 Task: Create in the project ArchTech in Backlog an issue 'Upgrade the deployment and rollback mechanisms of a web application to improve deployment efficiency and system stability', assign it to team member softage.2@softage.net and change the status to IN PROGRESS. Create in the project ArchTech in Backlog an issue 'Create a new online platform for online video editing courses with advanced video editing tools and project collaboration features', assign it to team member softage.3@softage.net and change the status to IN PROGRESS
Action: Mouse moved to (261, 79)
Screenshot: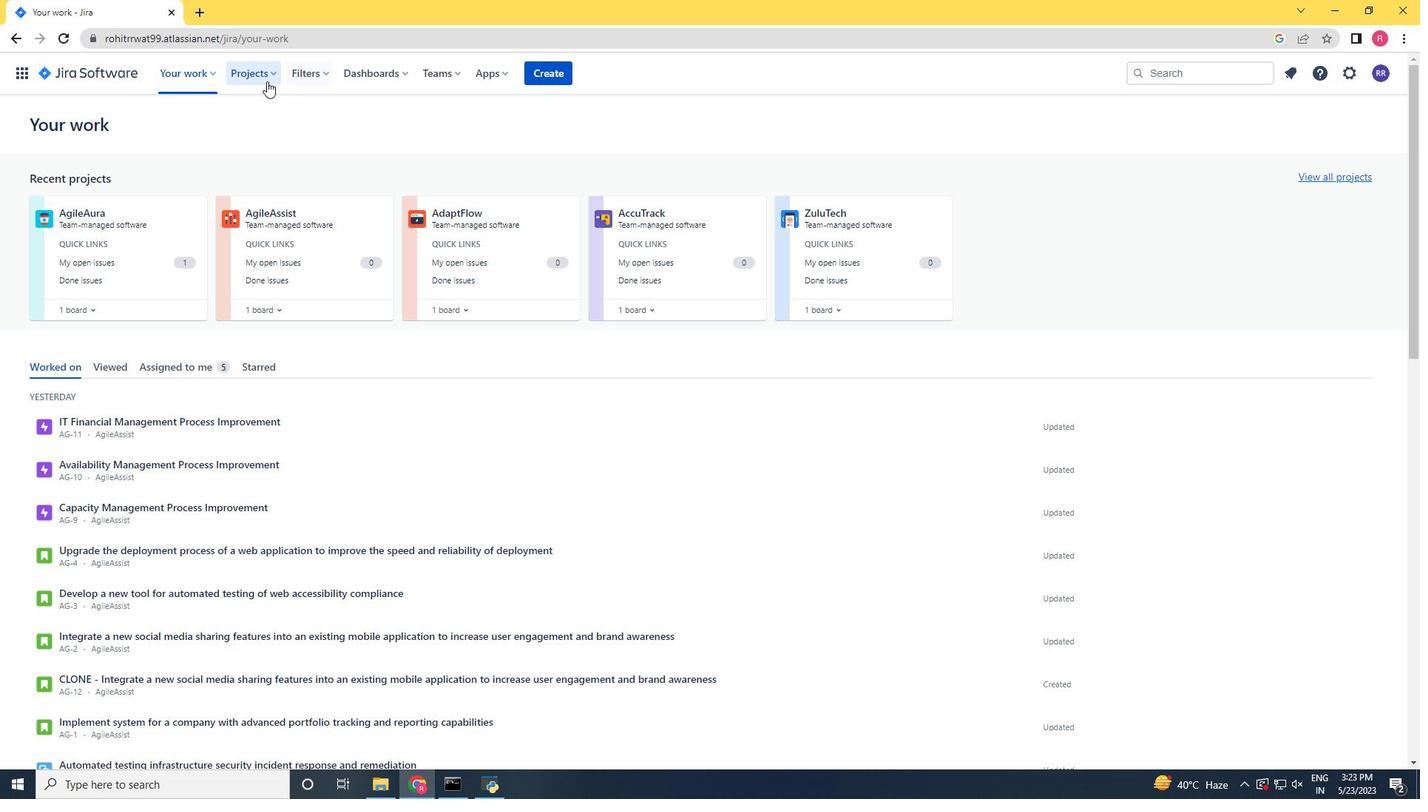 
Action: Mouse pressed left at (261, 79)
Screenshot: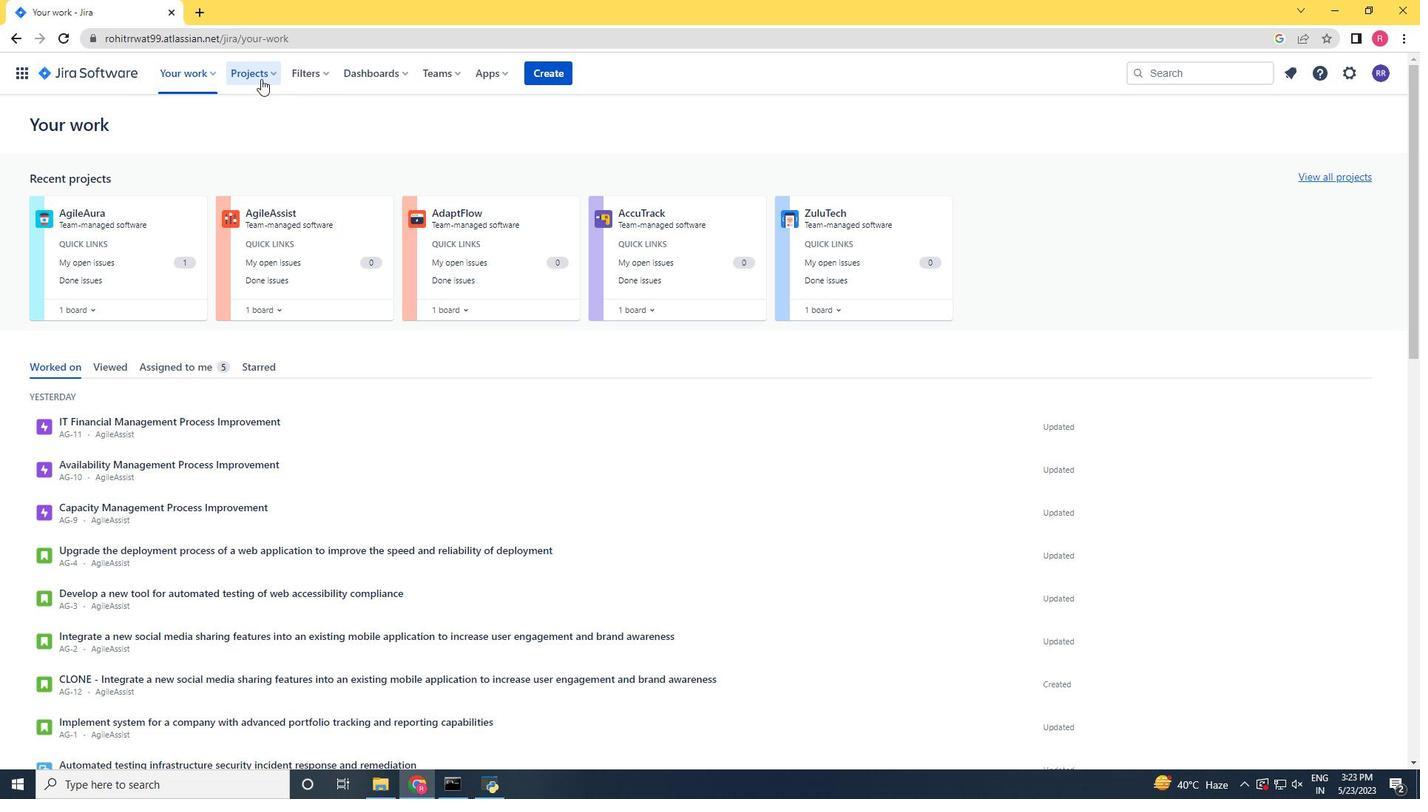 
Action: Mouse moved to (272, 158)
Screenshot: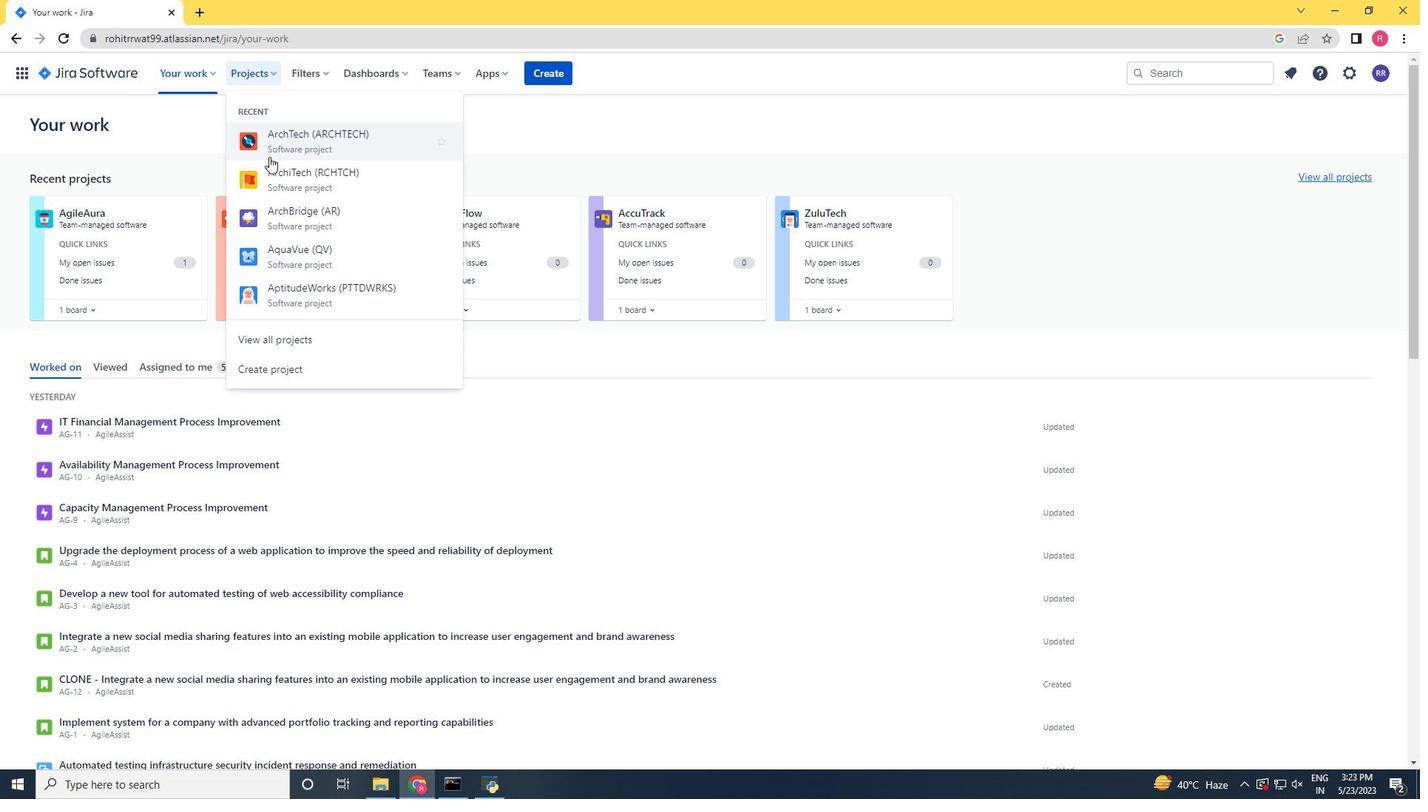 
Action: Mouse pressed left at (272, 158)
Screenshot: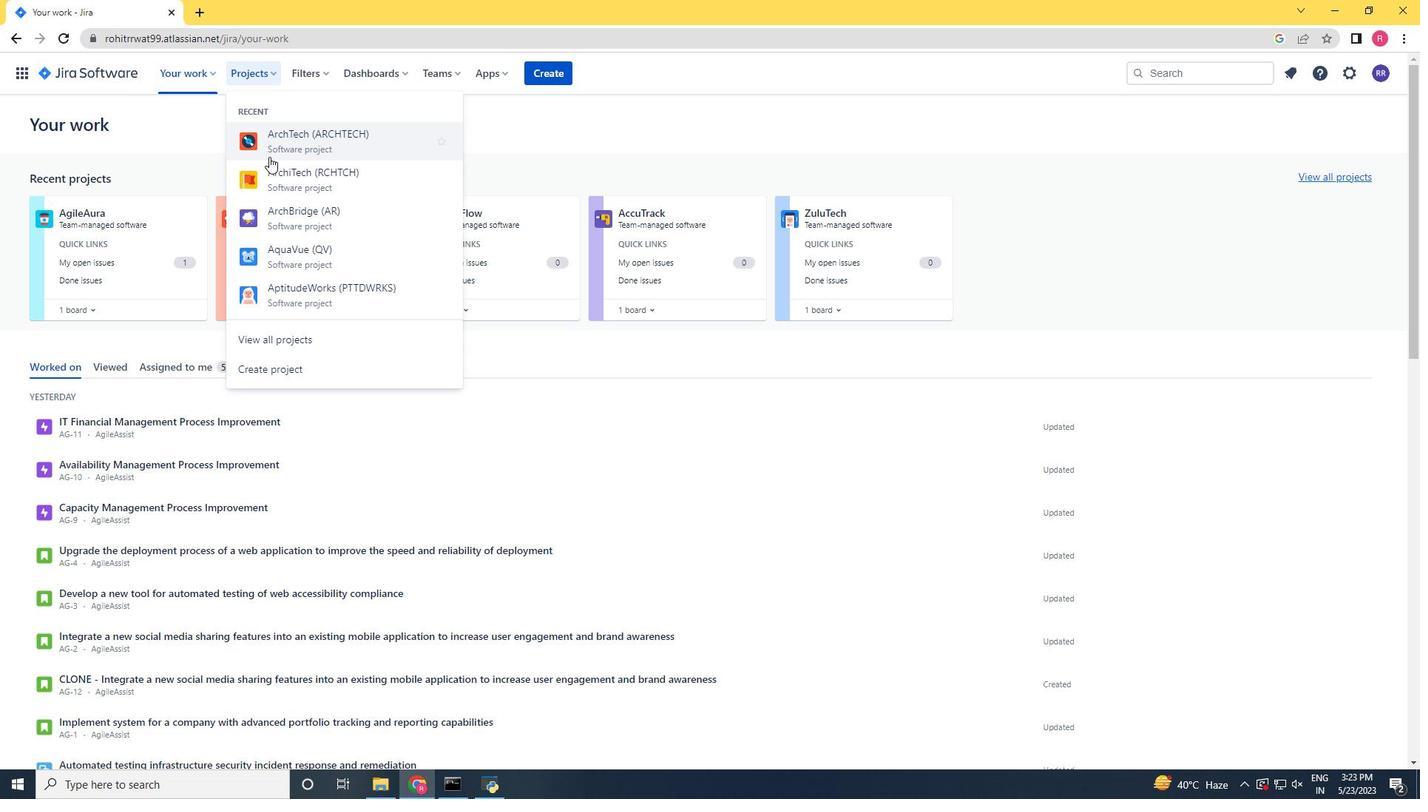 
Action: Mouse moved to (86, 227)
Screenshot: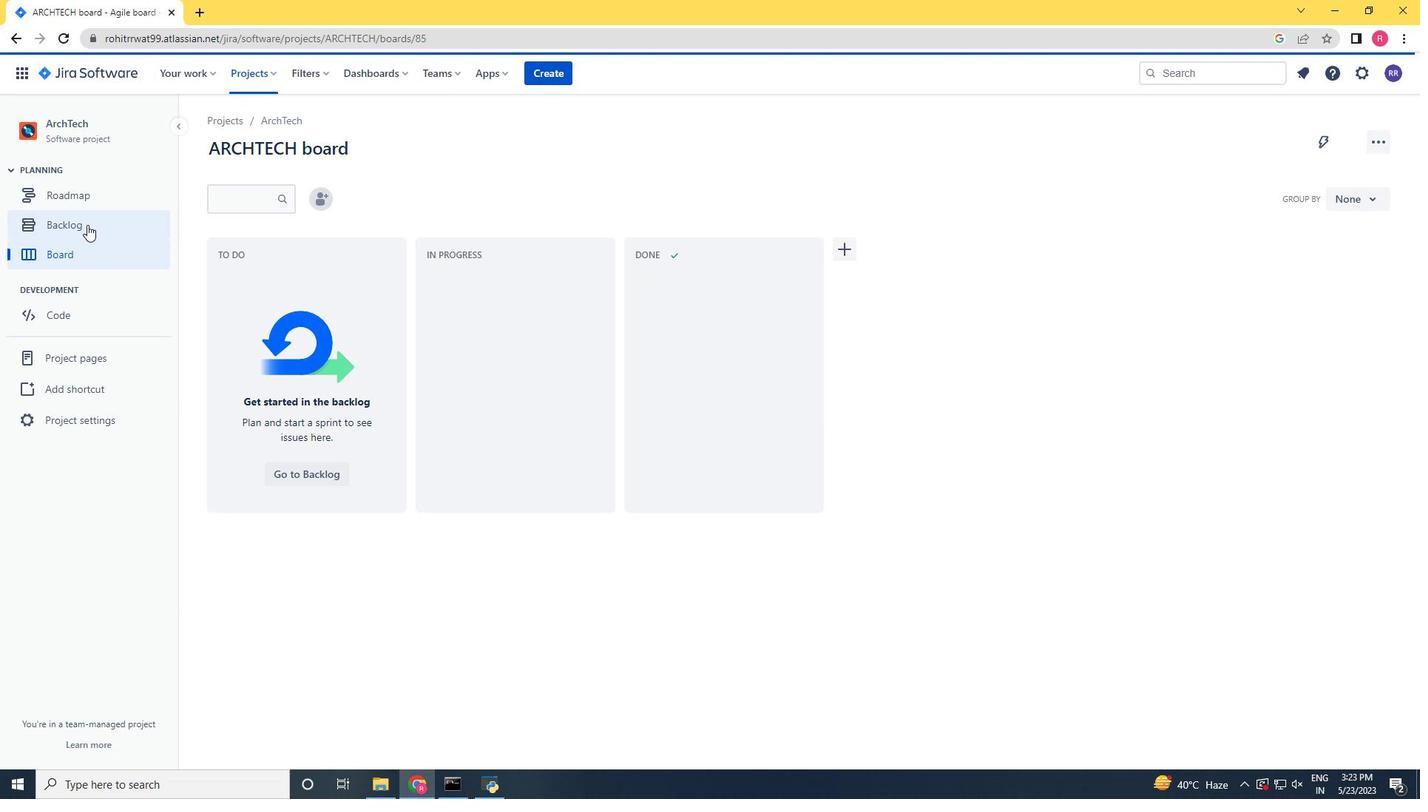 
Action: Mouse pressed left at (86, 227)
Screenshot: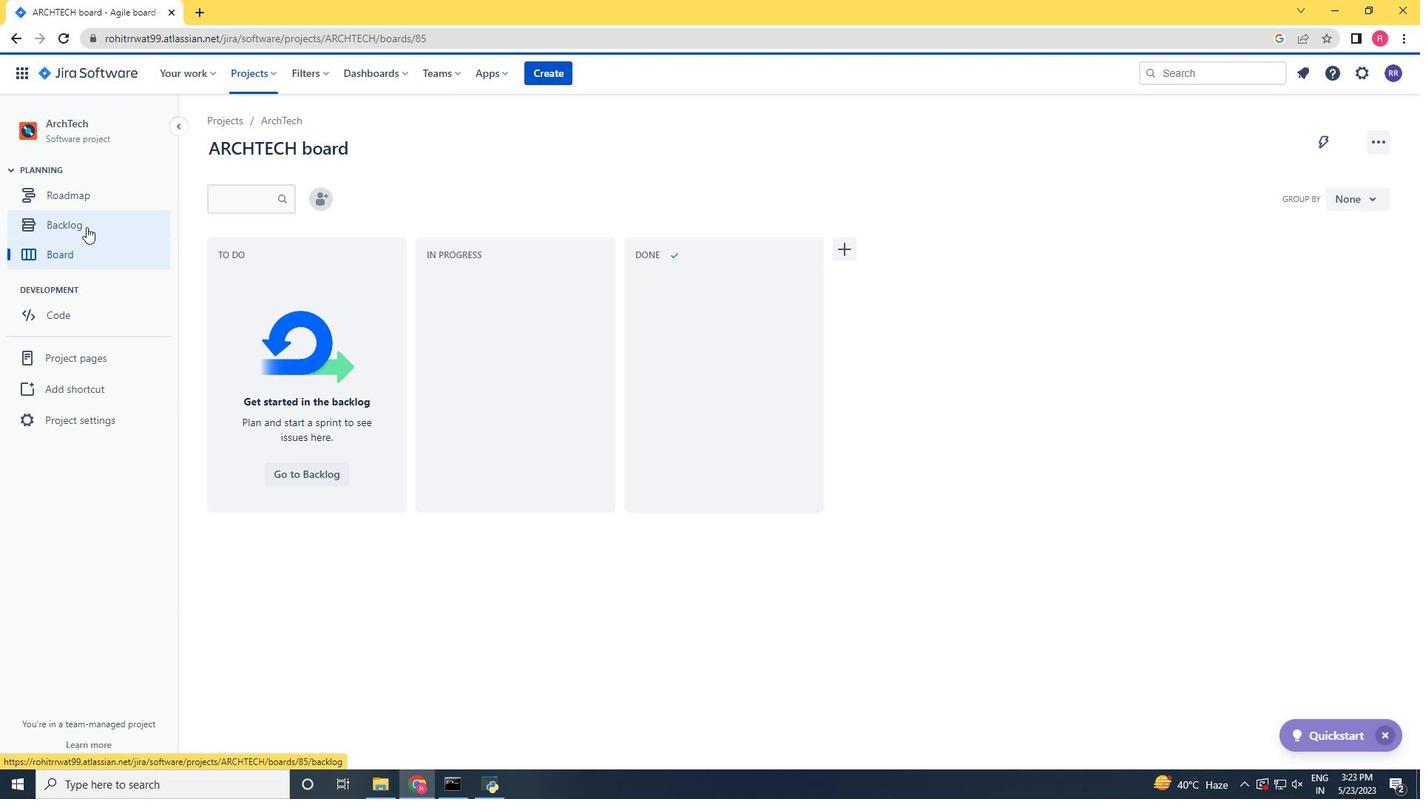 
Action: Mouse moved to (281, 576)
Screenshot: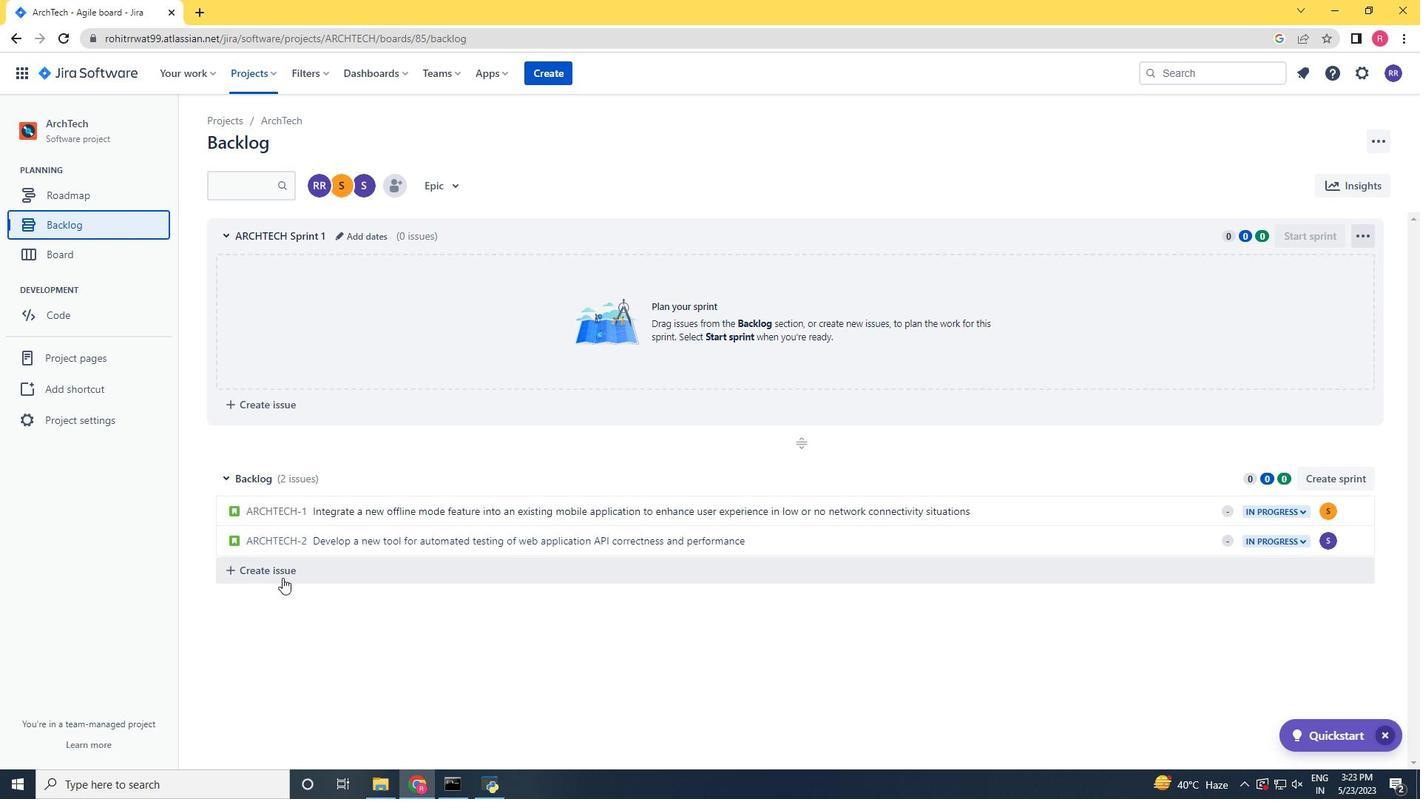 
Action: Mouse pressed left at (281, 576)
Screenshot: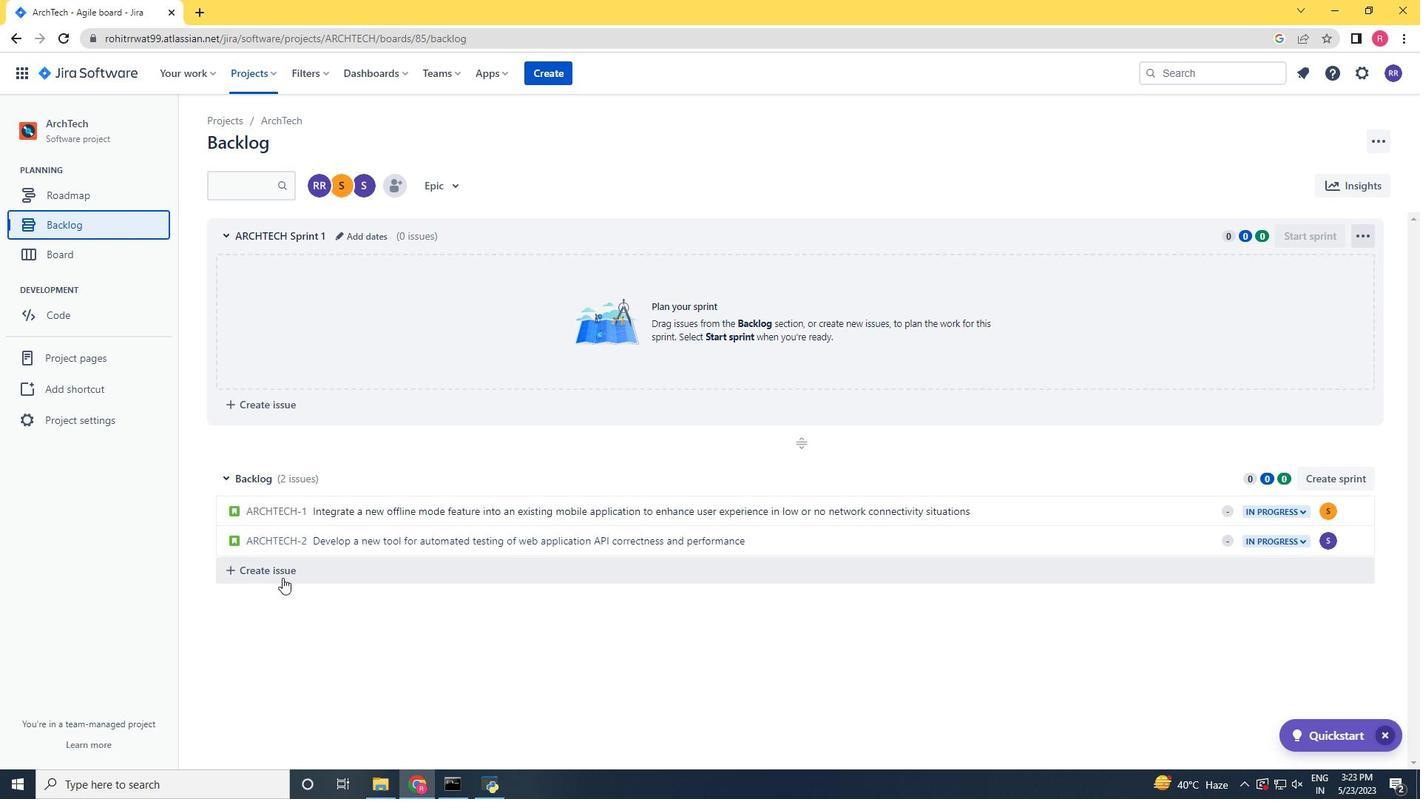 
Action: Mouse moved to (427, 511)
Screenshot: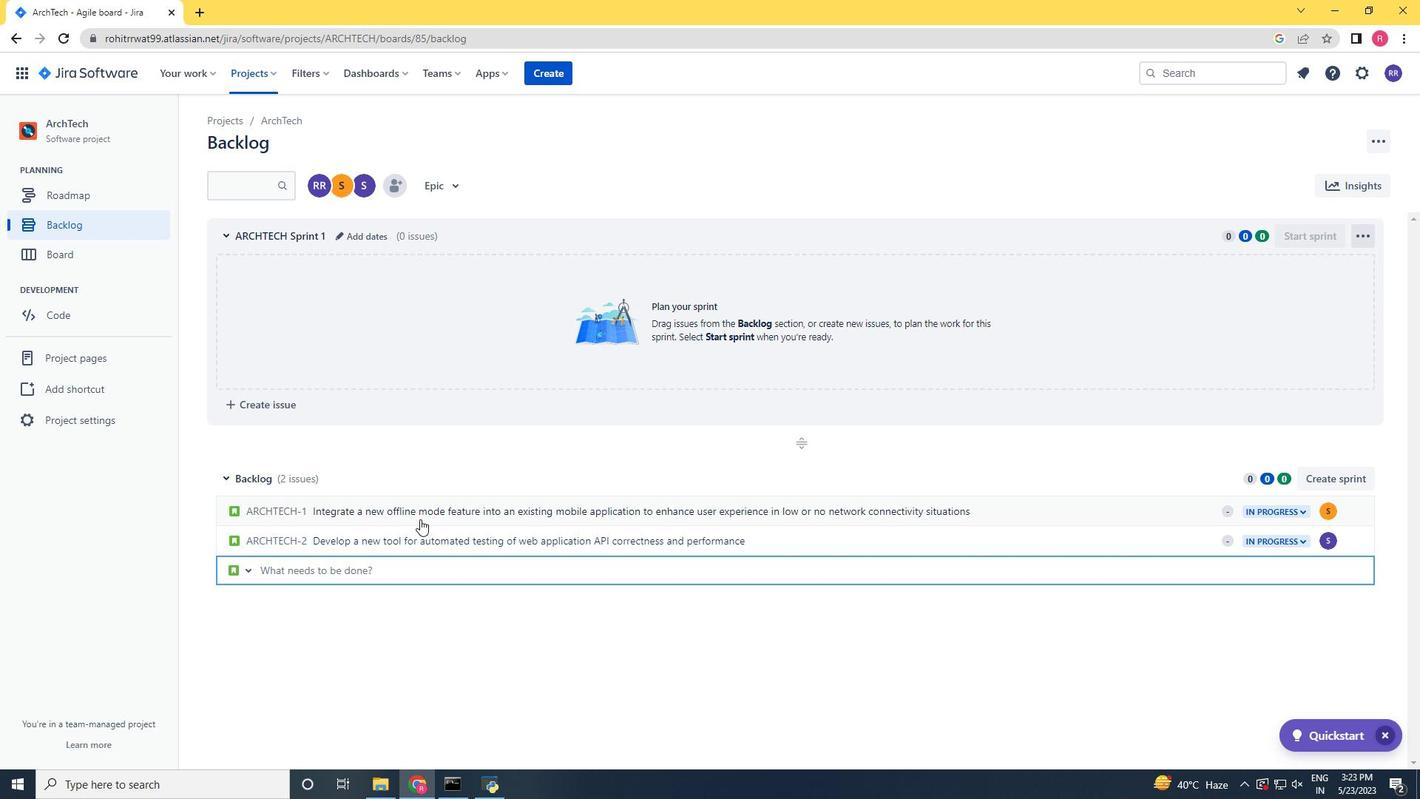 
Action: Key pressed <Key.shift>U
Screenshot: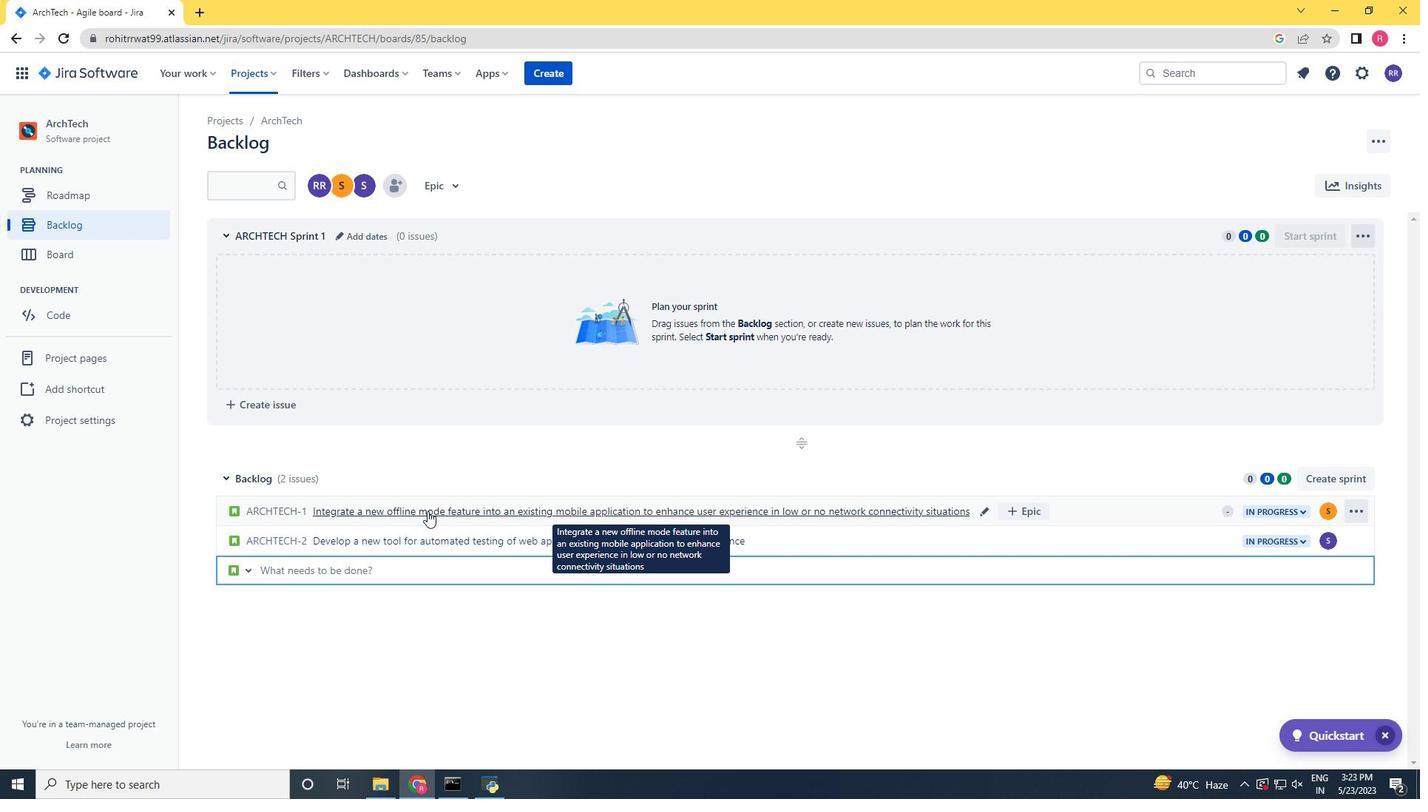 
Action: Mouse moved to (427, 511)
Screenshot: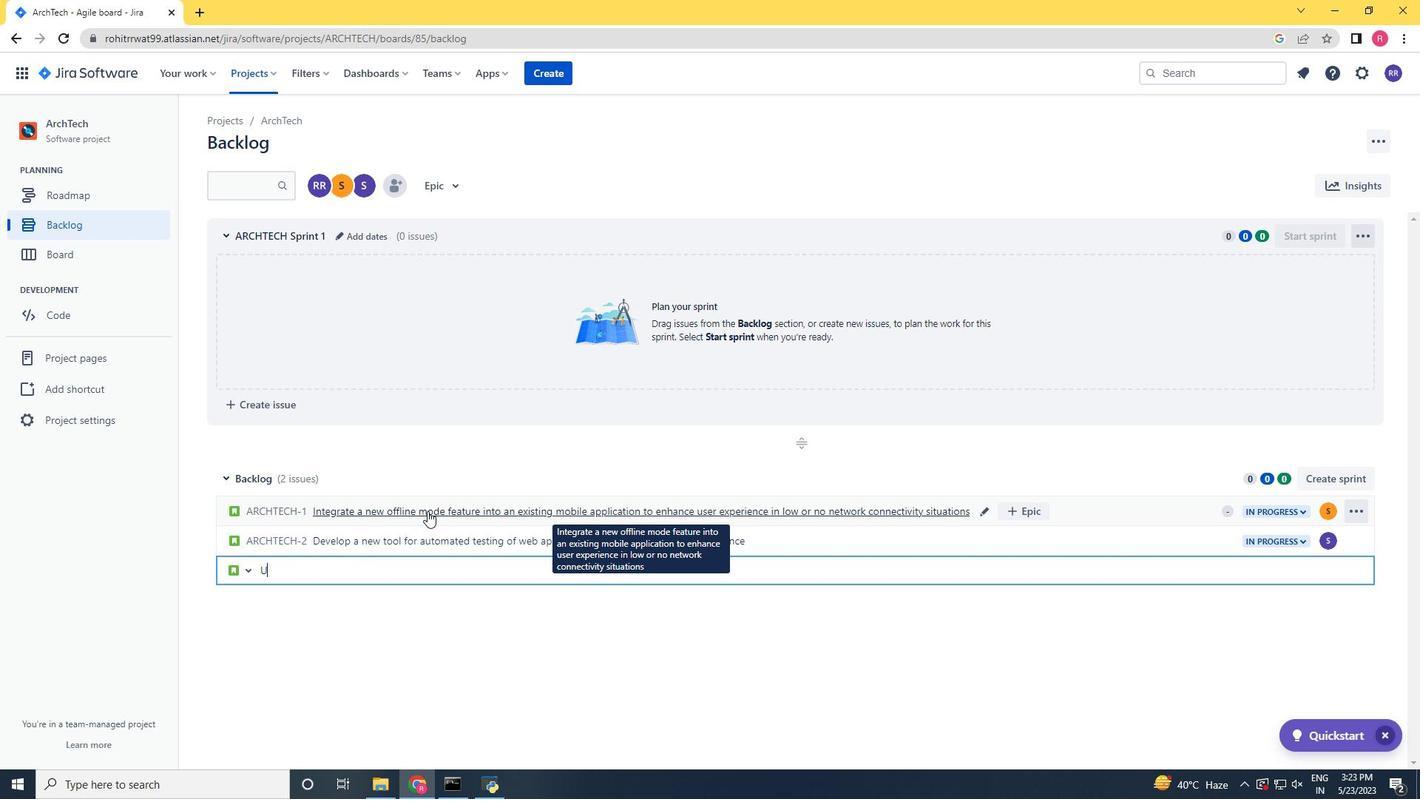 
Action: Key pressed pgrade<Key.space>th<Key.space>
Screenshot: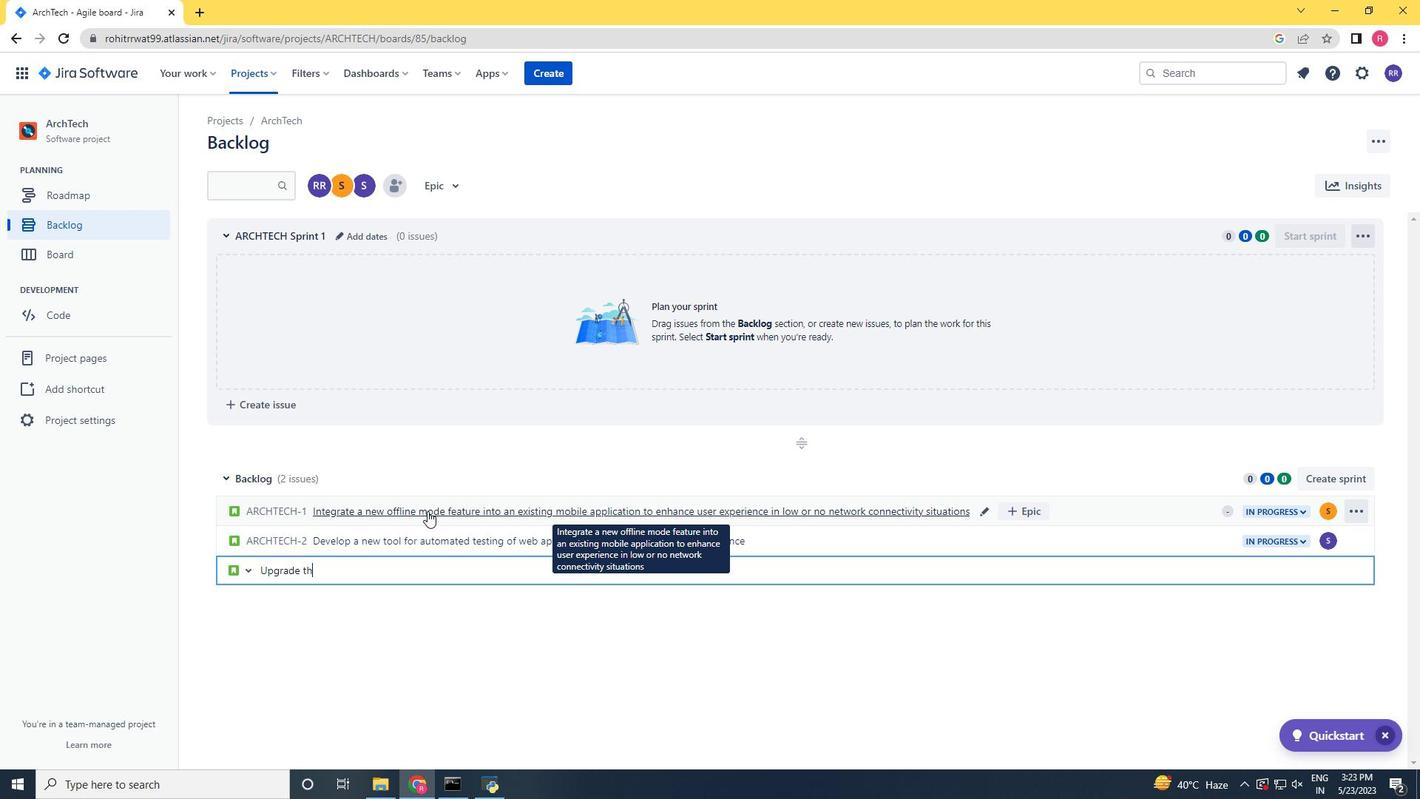 
Action: Mouse moved to (221, 326)
Screenshot: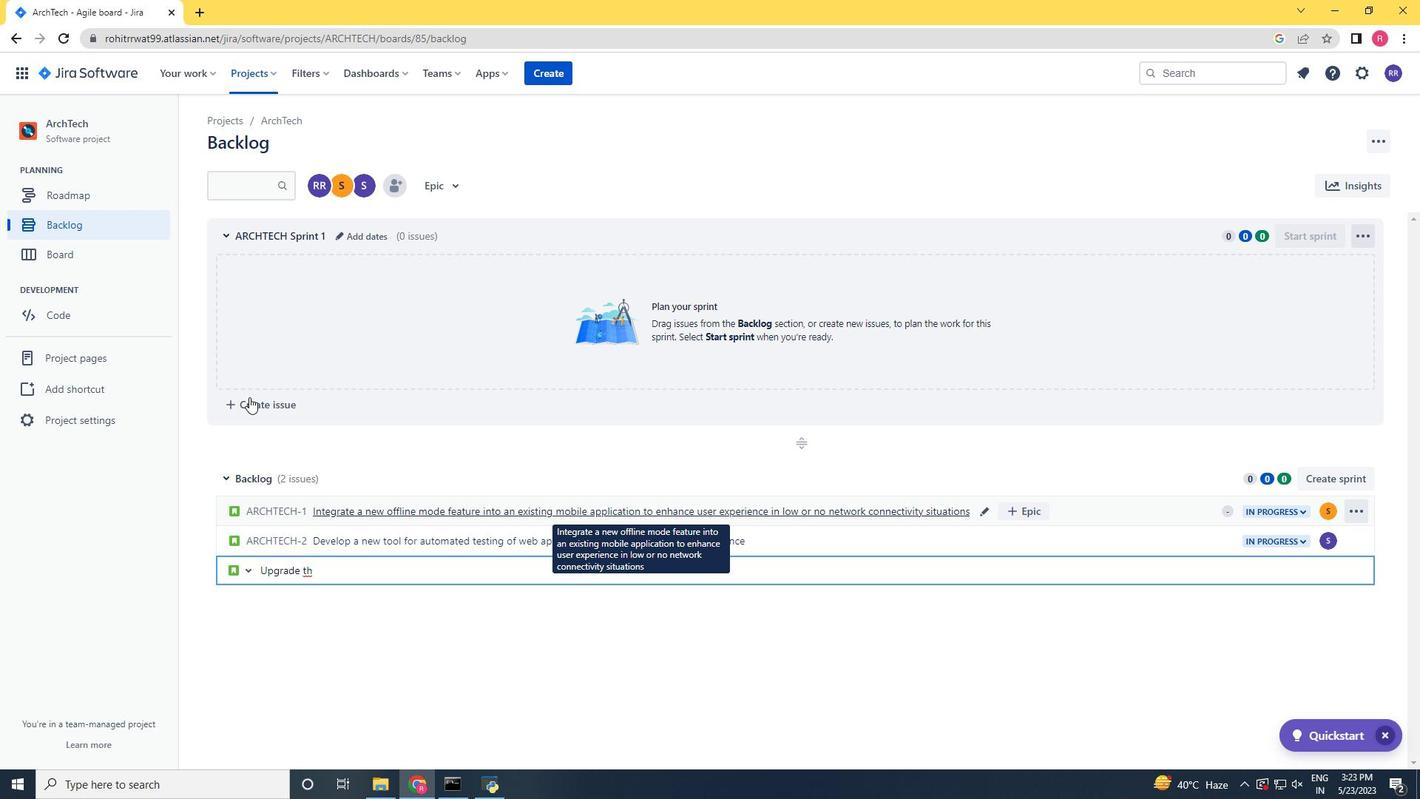 
Action: Key pressed <Key.backspace>e<Key.space>deployment<Key.space>and<Key.space>roo<Key.backspace>llback<Key.space>mechanisms<Key.space>od<Key.backspace>f<Key.space>a<Key.space>web<Key.space>application<Key.space>to<Key.space>improve<Key.space>deployment<Key.space>efficiency<Key.space>and<Key.space>system<Key.space>stability<Key.space><Key.enter>
Screenshot: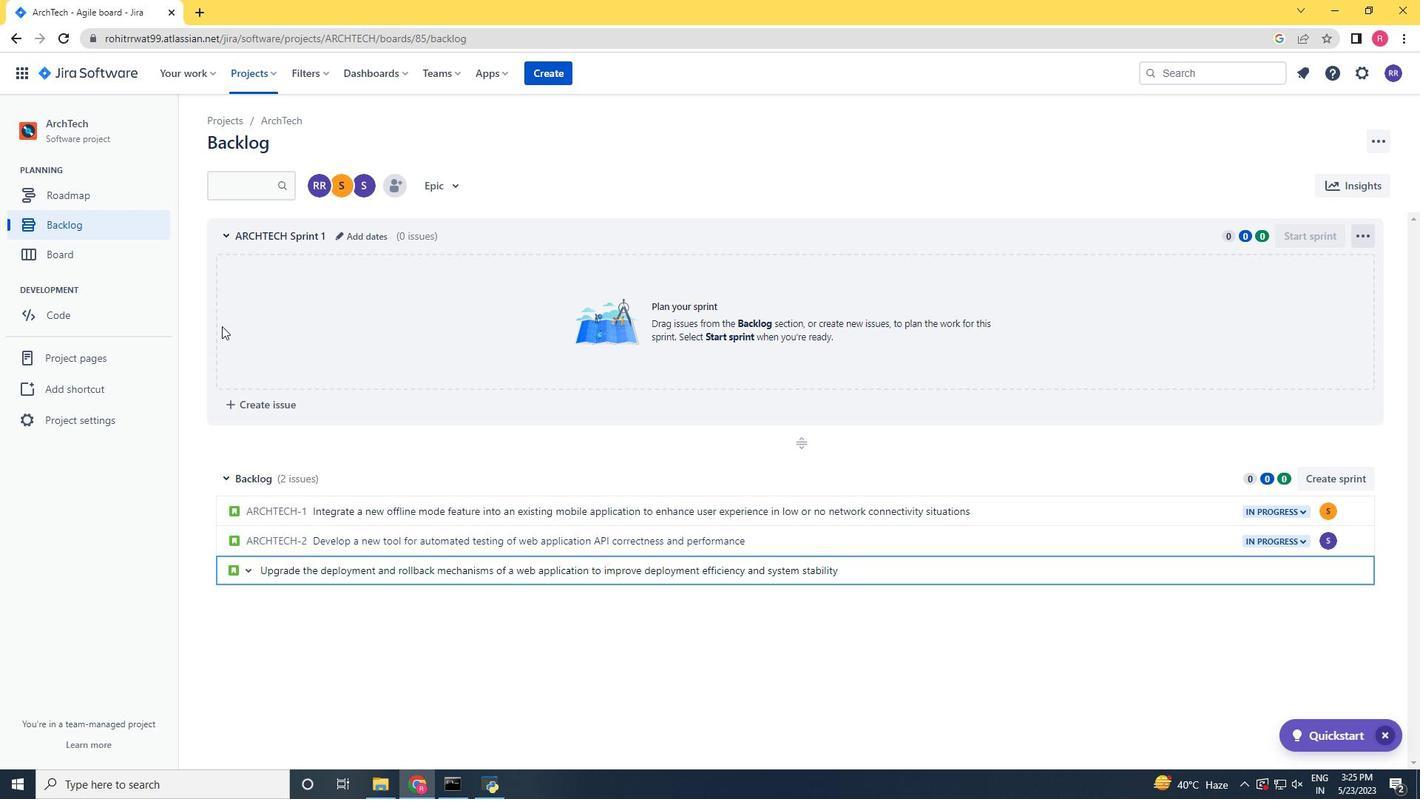 
Action: Mouse moved to (1294, 578)
Screenshot: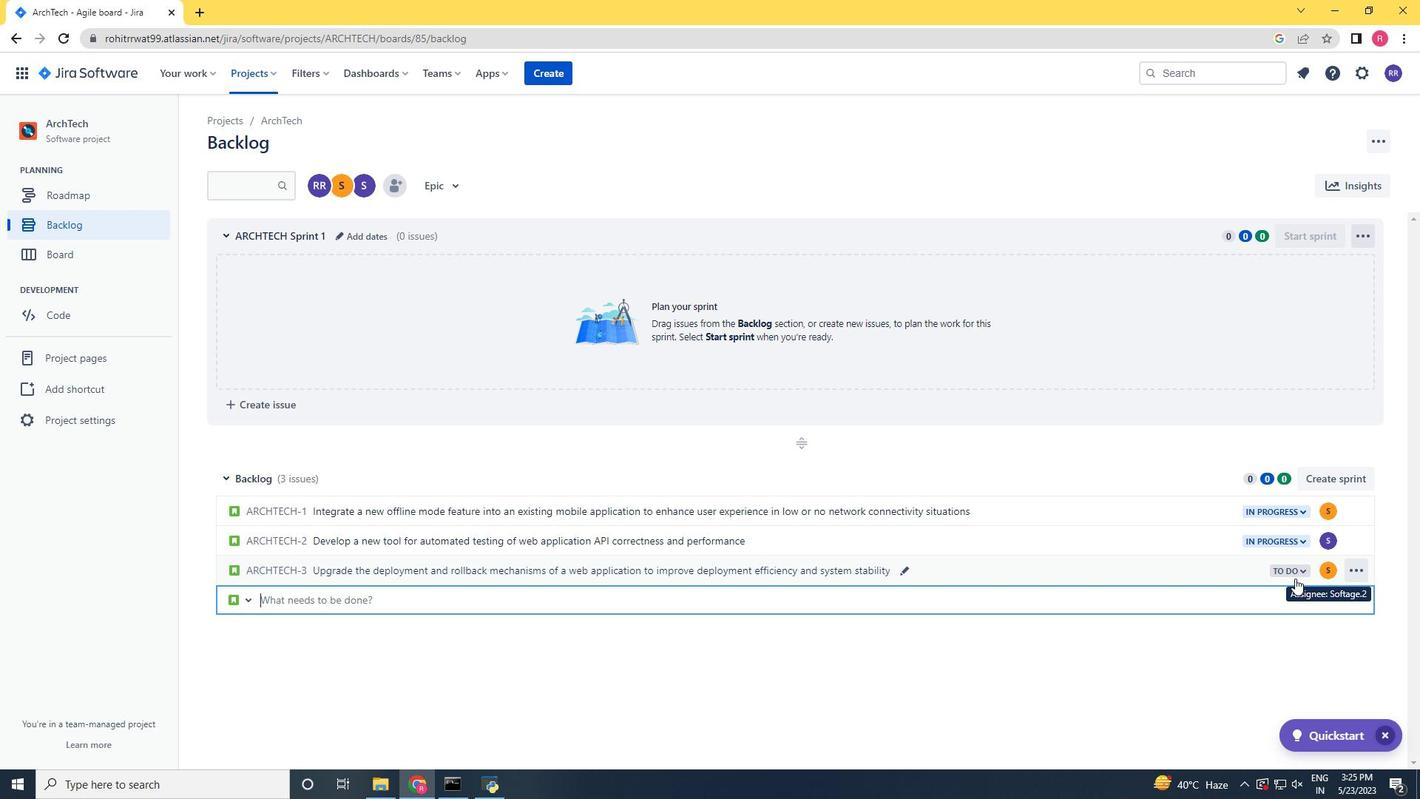 
Action: Mouse pressed left at (1294, 578)
Screenshot: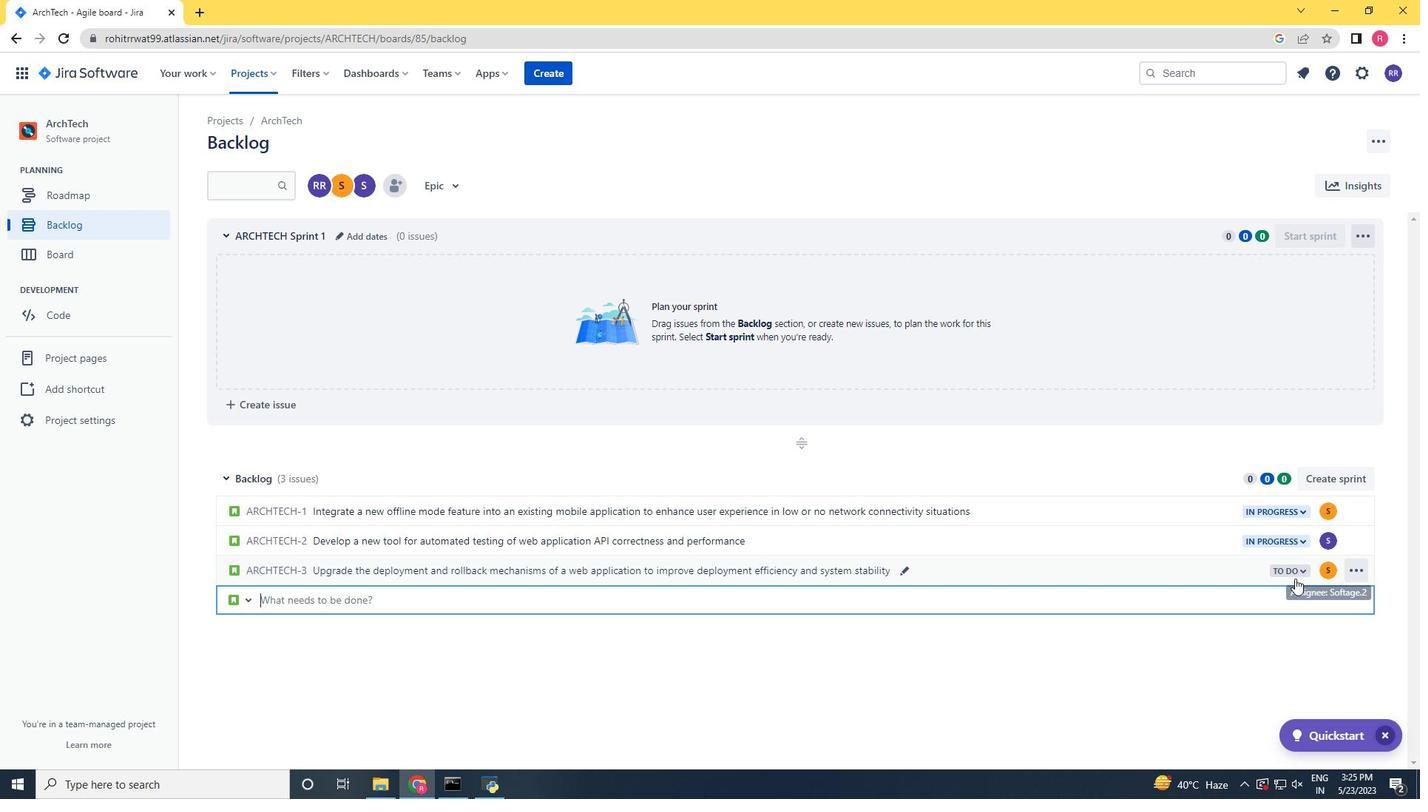 
Action: Mouse moved to (963, 568)
Screenshot: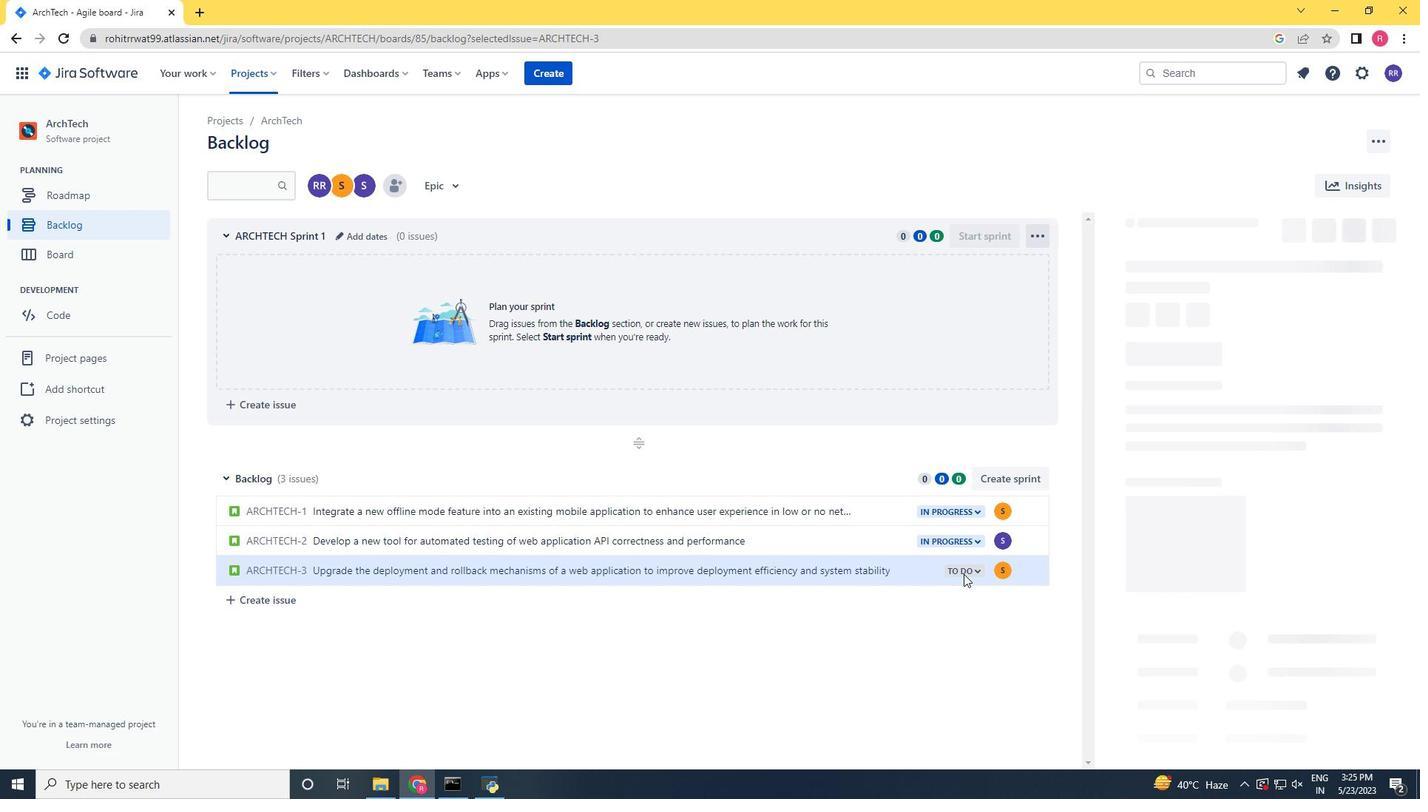 
Action: Mouse pressed left at (963, 568)
Screenshot: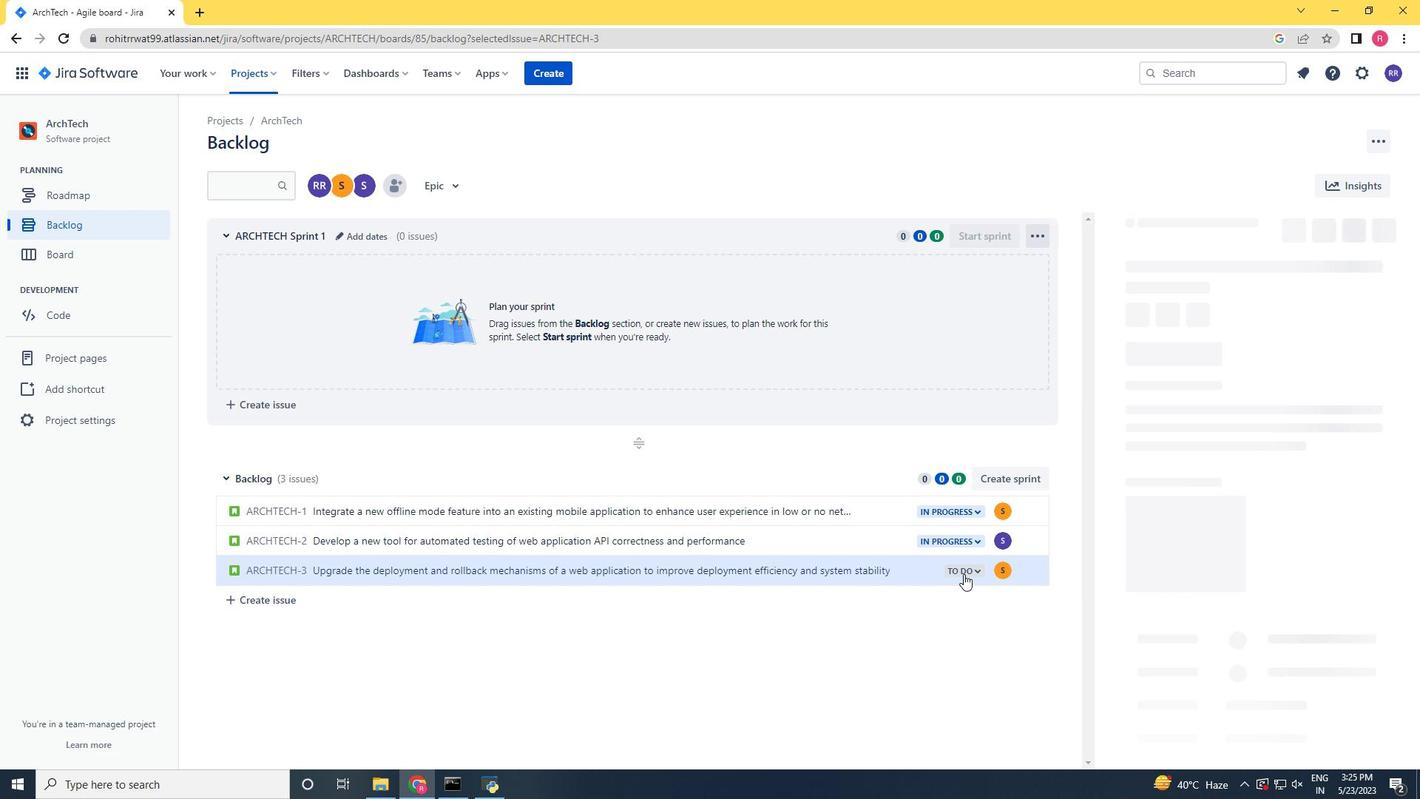 
Action: Mouse moved to (961, 594)
Screenshot: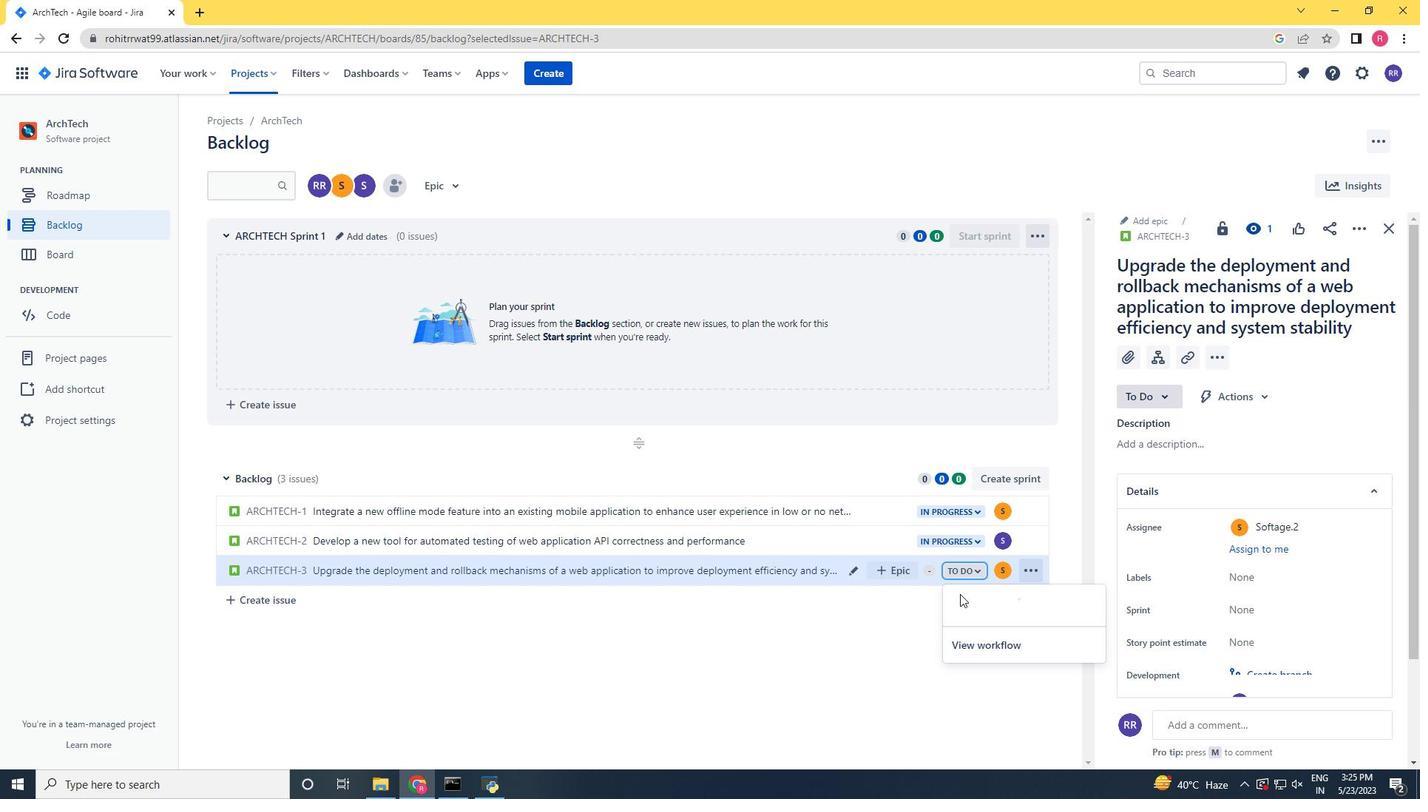 
Action: Mouse pressed left at (961, 594)
Screenshot: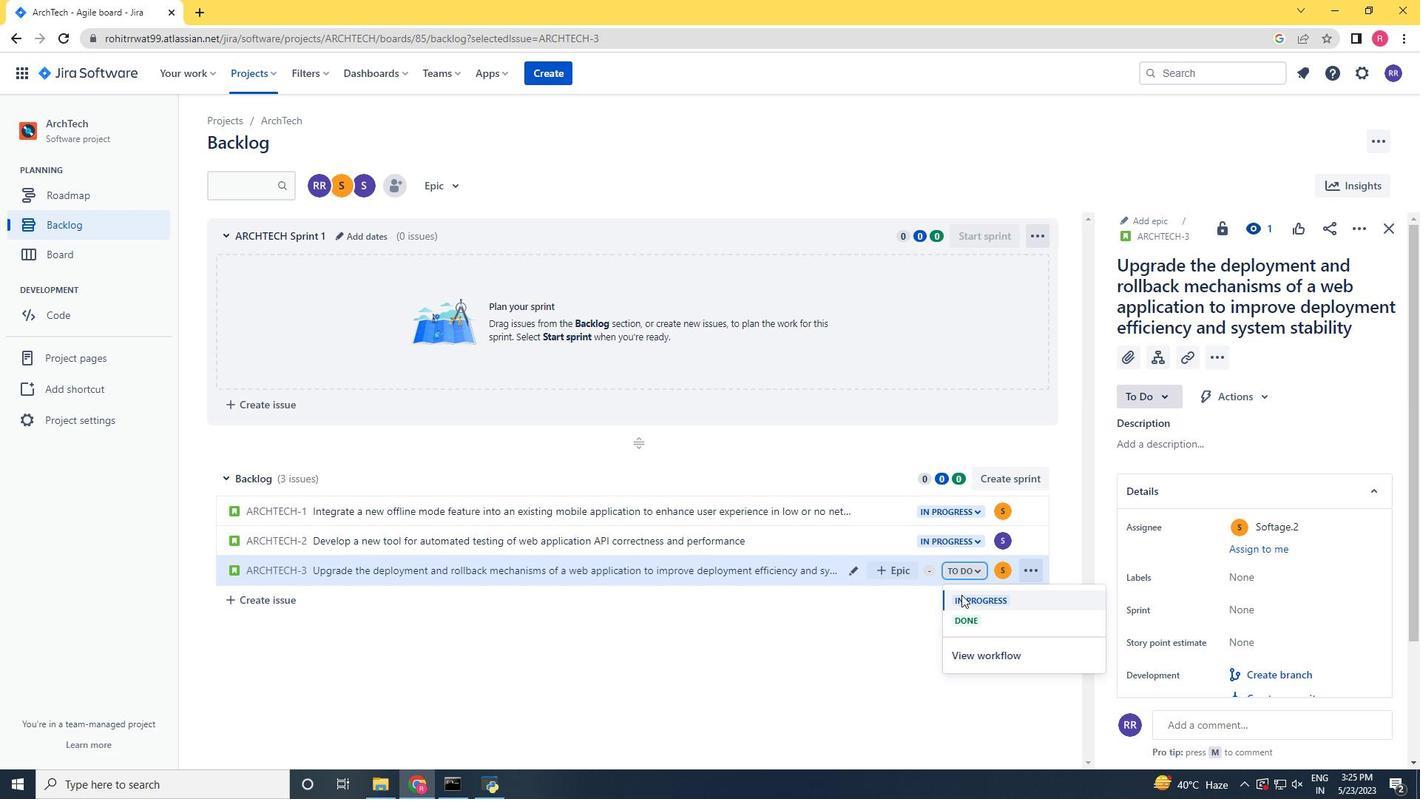 
Action: Mouse moved to (1387, 234)
Screenshot: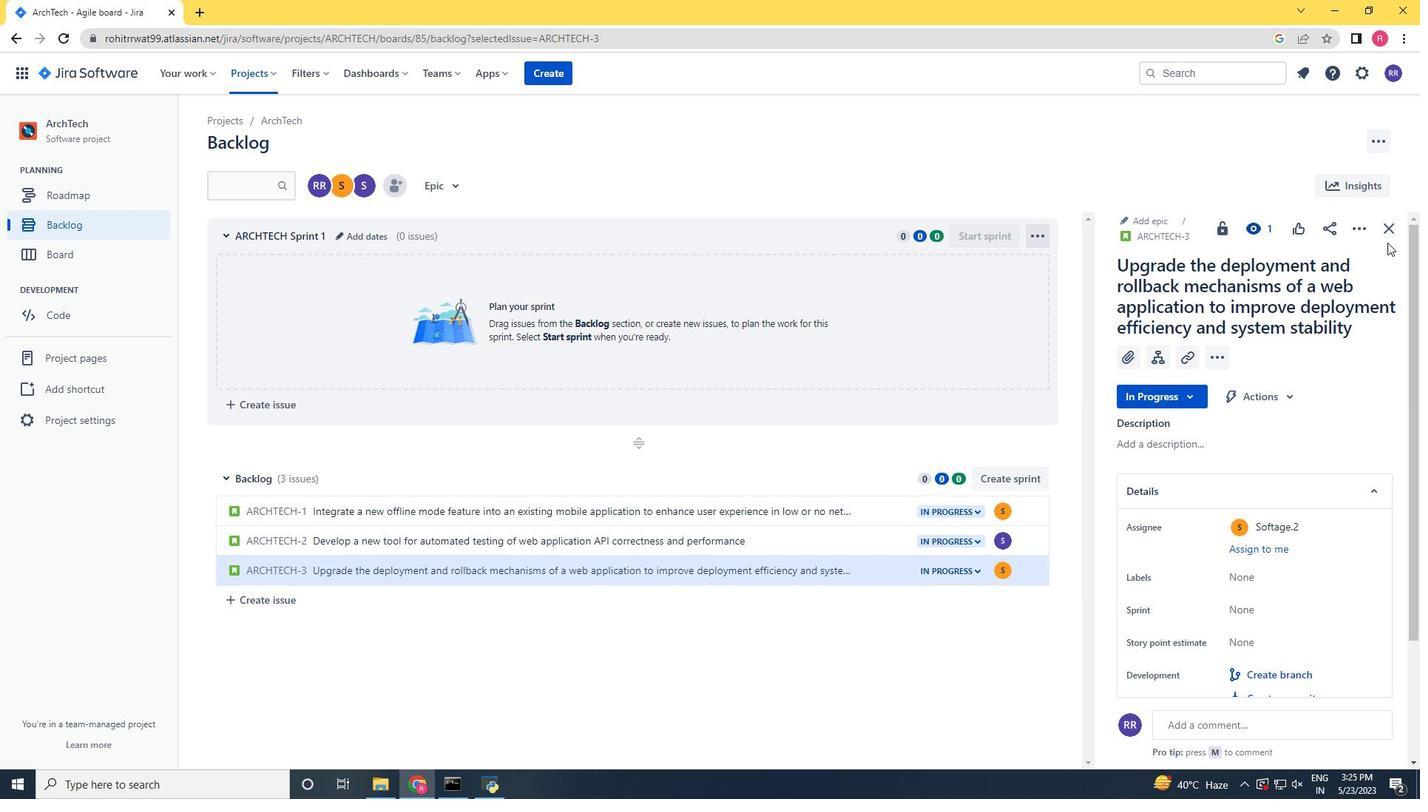 
Action: Mouse pressed left at (1387, 234)
Screenshot: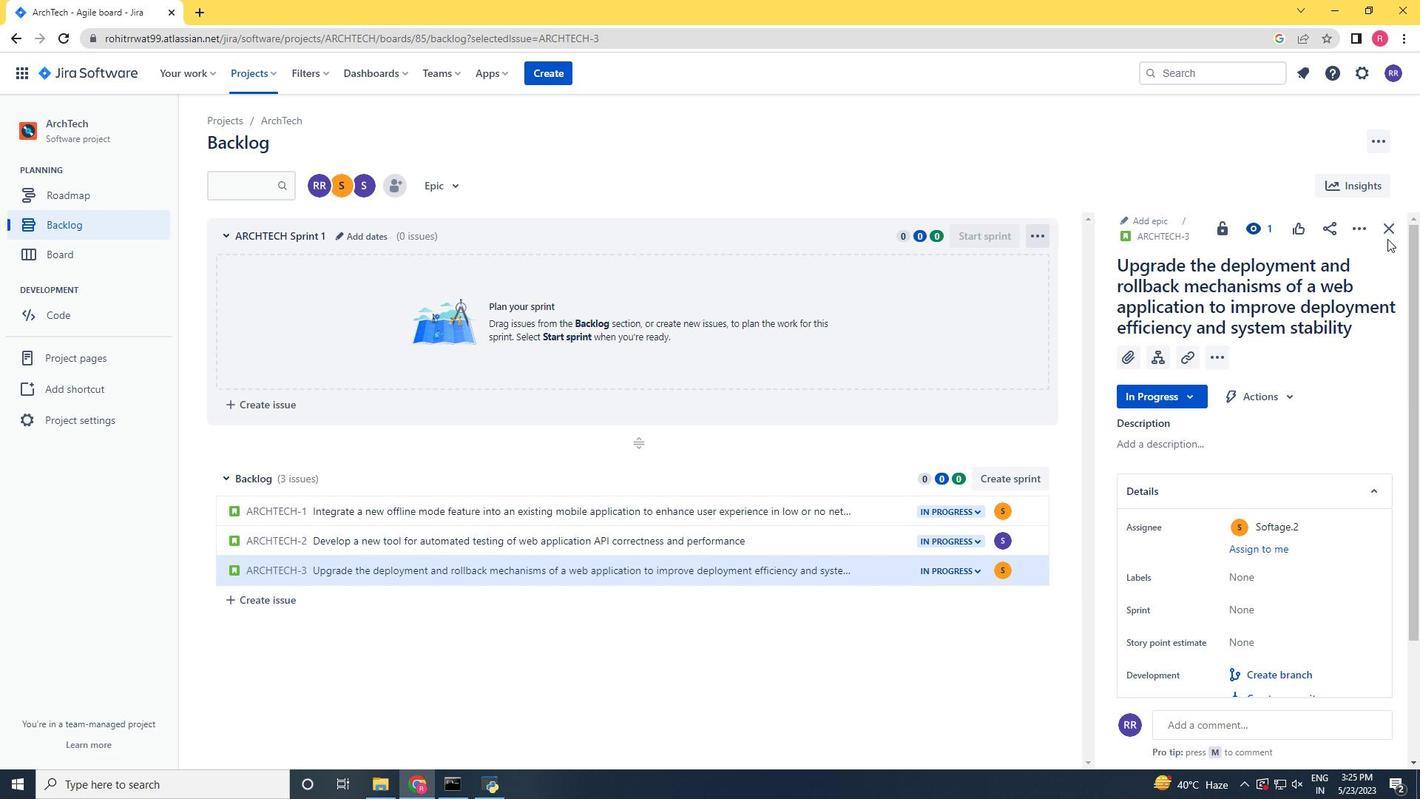 
Action: Mouse moved to (243, 600)
Screenshot: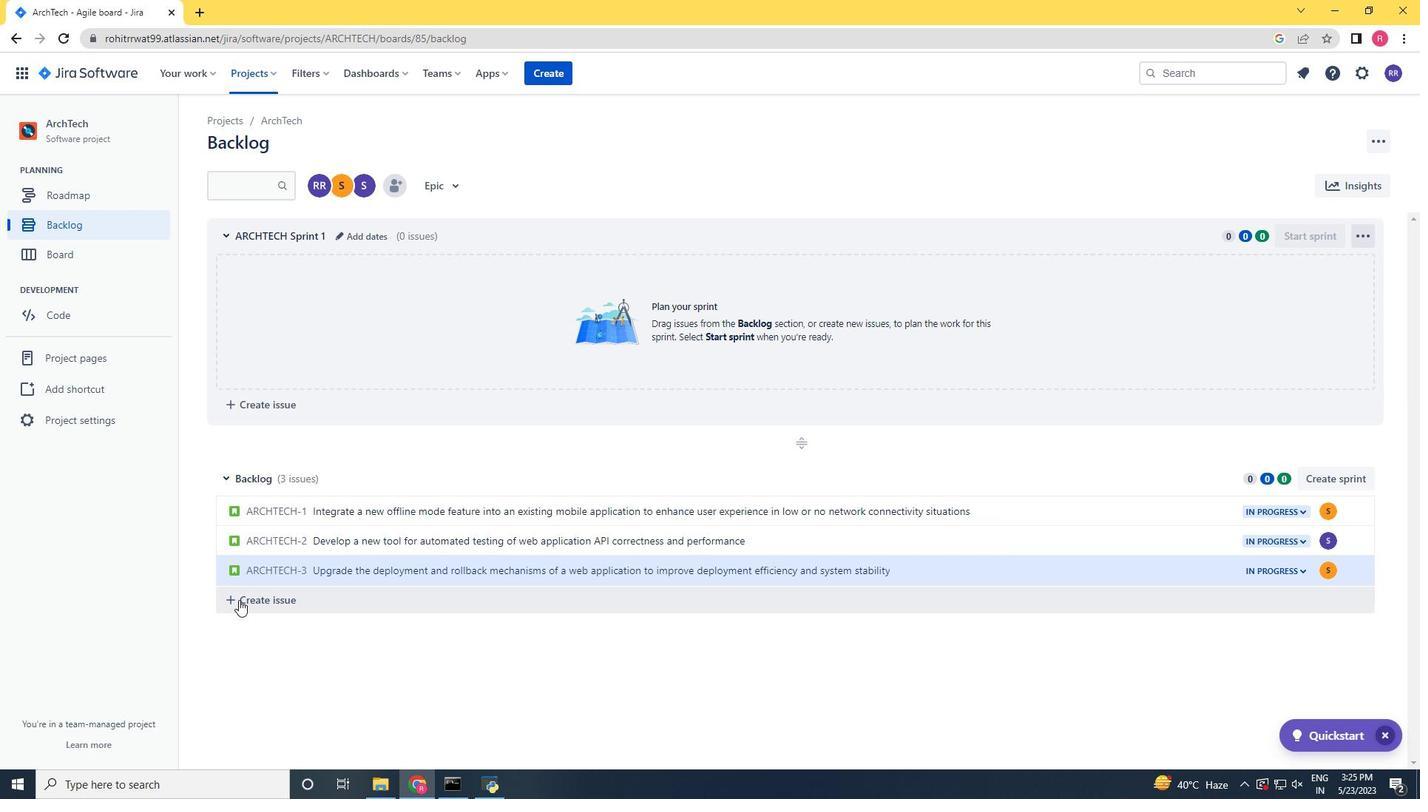 
Action: Mouse pressed left at (243, 600)
Screenshot: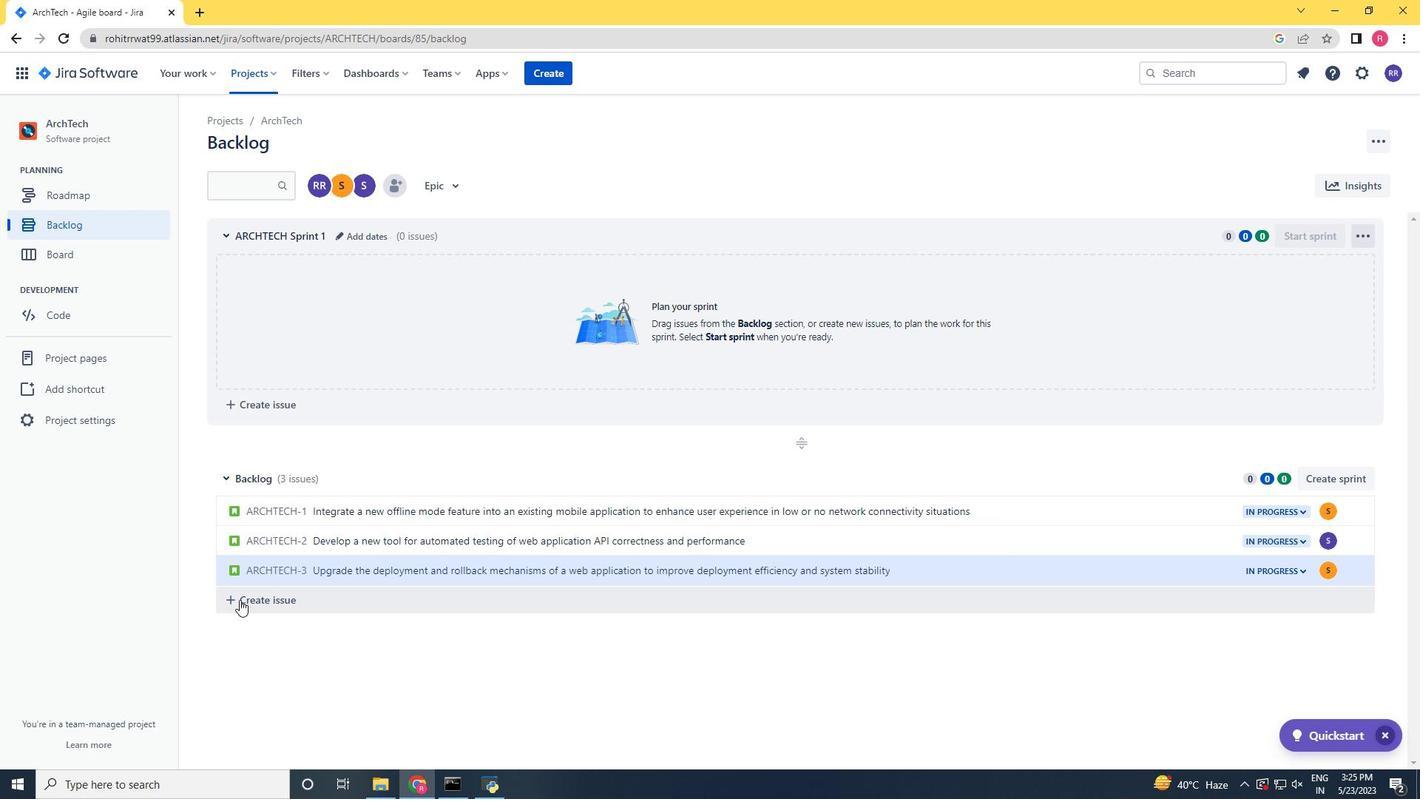 
Action: Mouse moved to (244, 600)
Screenshot: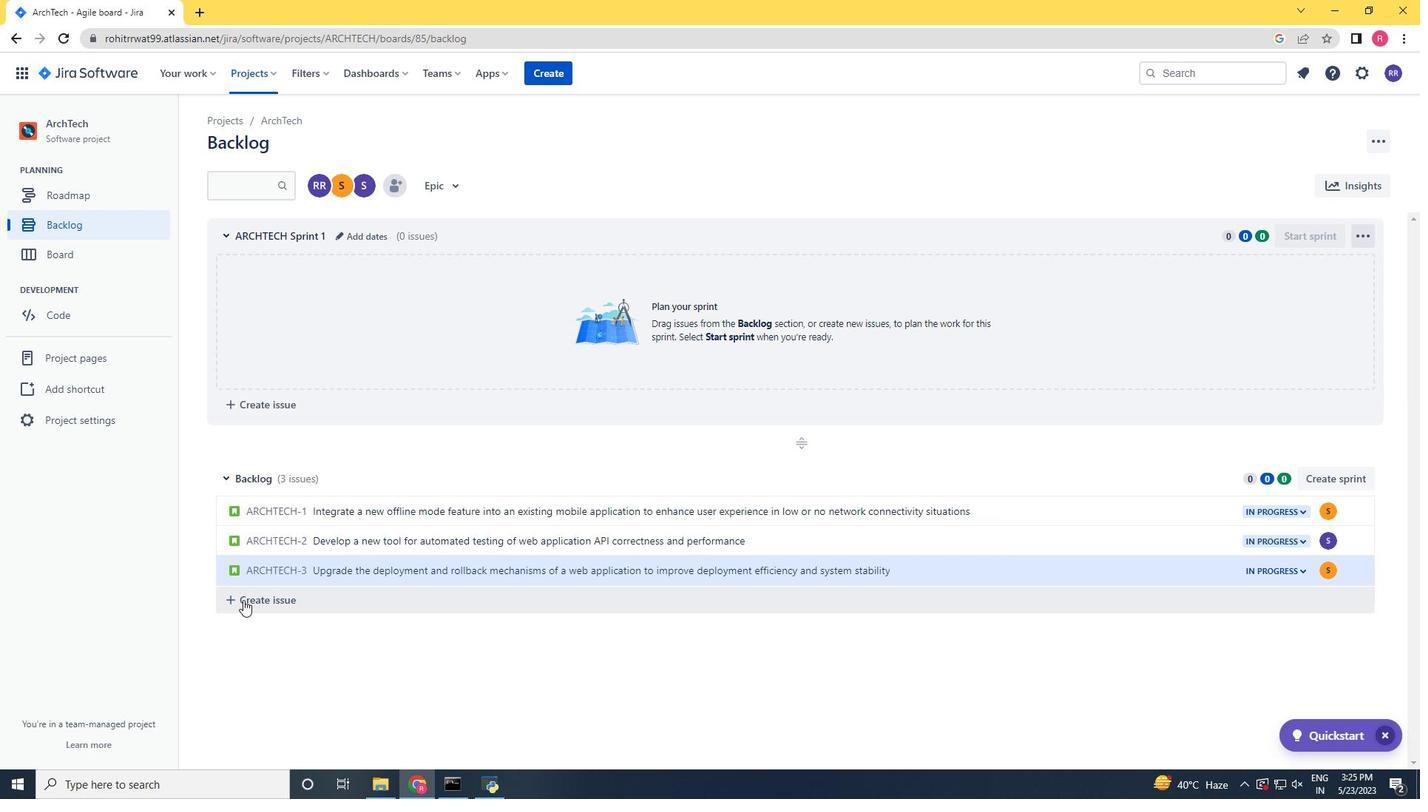 
Action: Key pressed <Key.shift>Create<Key.space>a<Key.space>new<Key.space>p<Key.backspace>online<Key.space>v
Screenshot: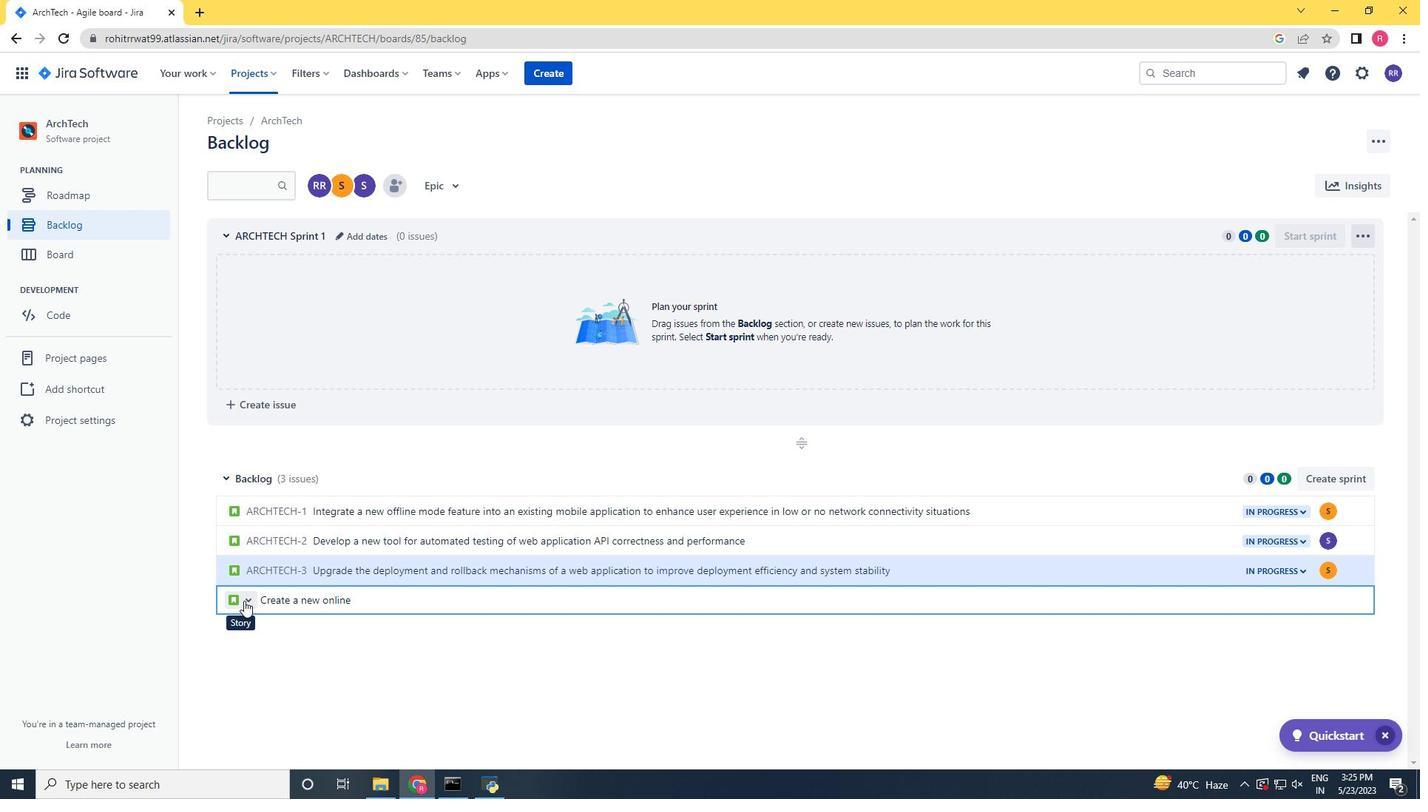 
Action: Mouse moved to (101, 587)
Screenshot: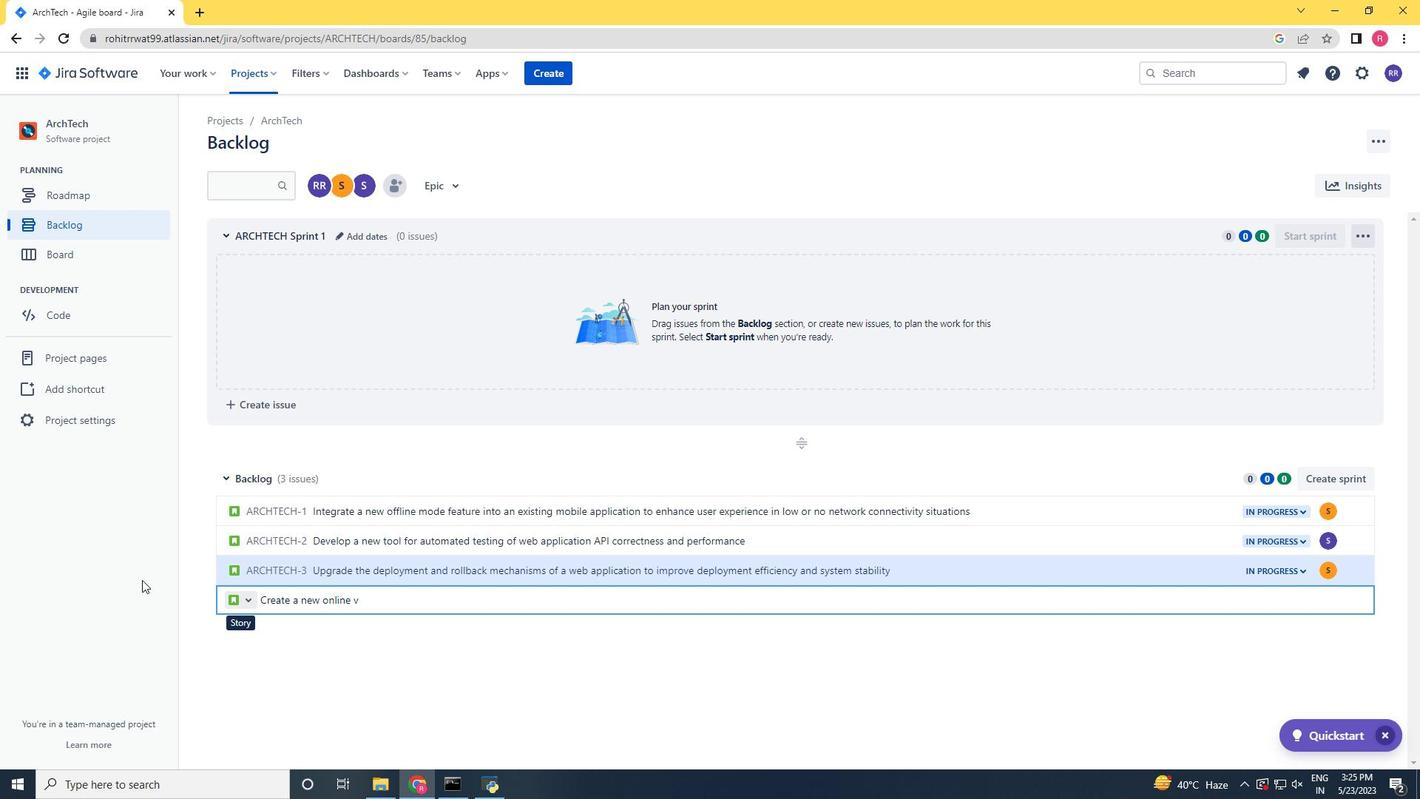 
Action: Key pressed ideo<Key.space><Key.backspace><Key.backspace><Key.backspace><Key.backspace><Key.backspace><Key.backspace>platform<Key.space>for<Key.space>online<Key.space>video<Key.space>editing<Key.space>courses<Key.space>wih<Key.space><Key.backspace><Key.backspace>th<Key.space>ada<Key.backspace>vanced<Key.space>video<Key.space>editing<Key.space>tools<Key.space>
Screenshot: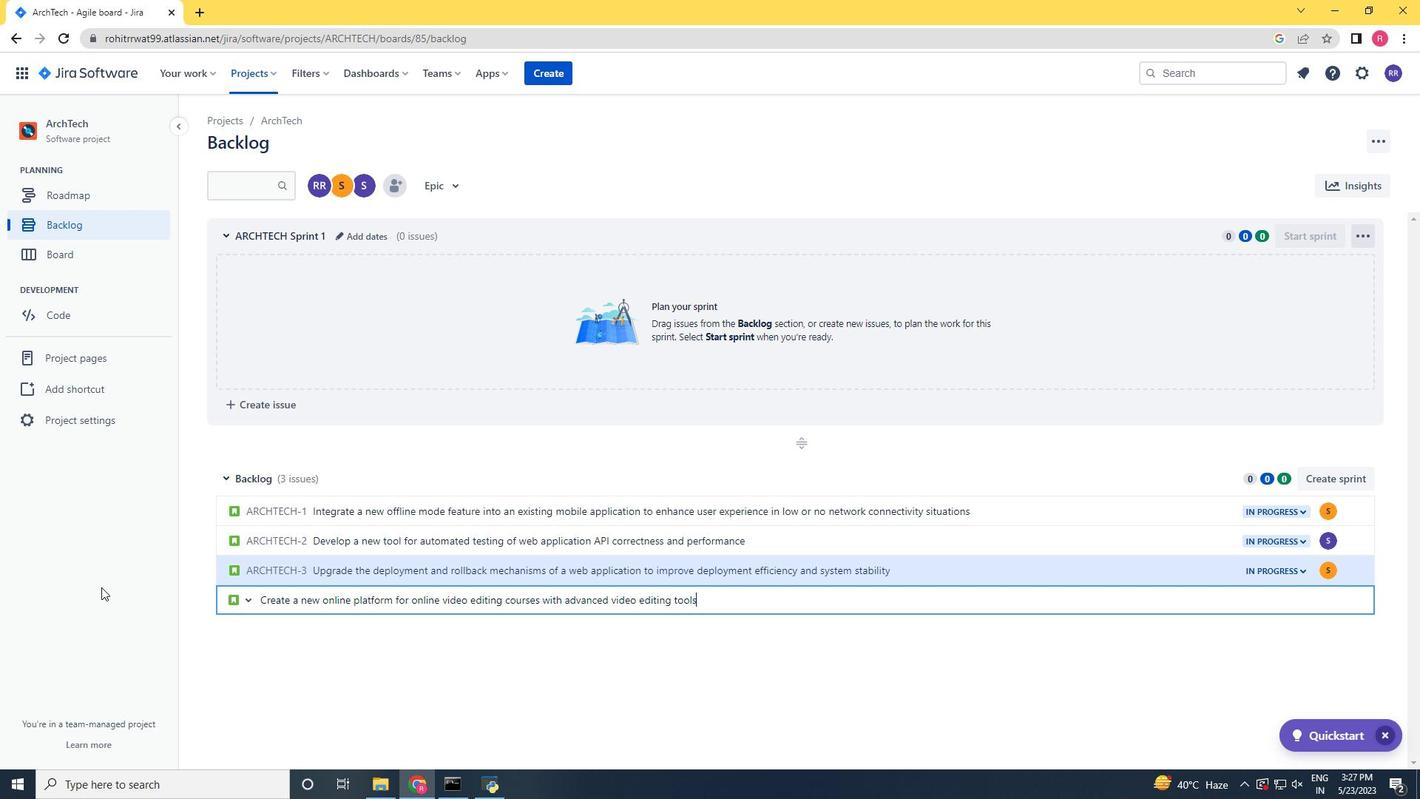 
Action: Mouse moved to (207, 557)
Screenshot: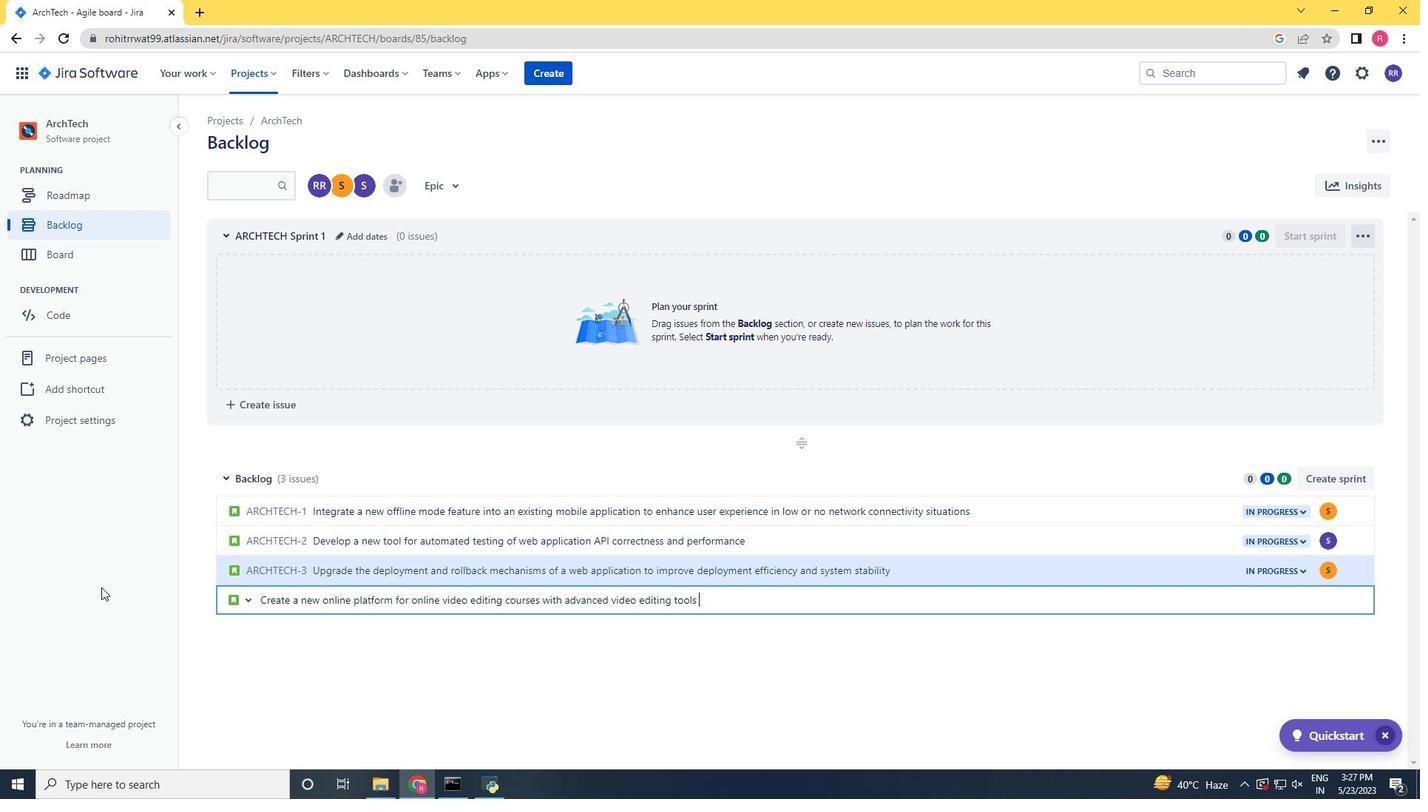 
Action: Key pressed and<Key.space>projects<Key.space>collaboraton<Key.space><Key.left><Key.left><Key.left><Key.left><Key.left><Key.left><Key.left><Key.left><Key.right><Key.right><Key.right><Key.right><Key.right>i<Key.right><Key.right><Key.right><Key.right><Key.right><Key.right>feature<Key.space><Key.backspace>s<Key.enter>
Screenshot: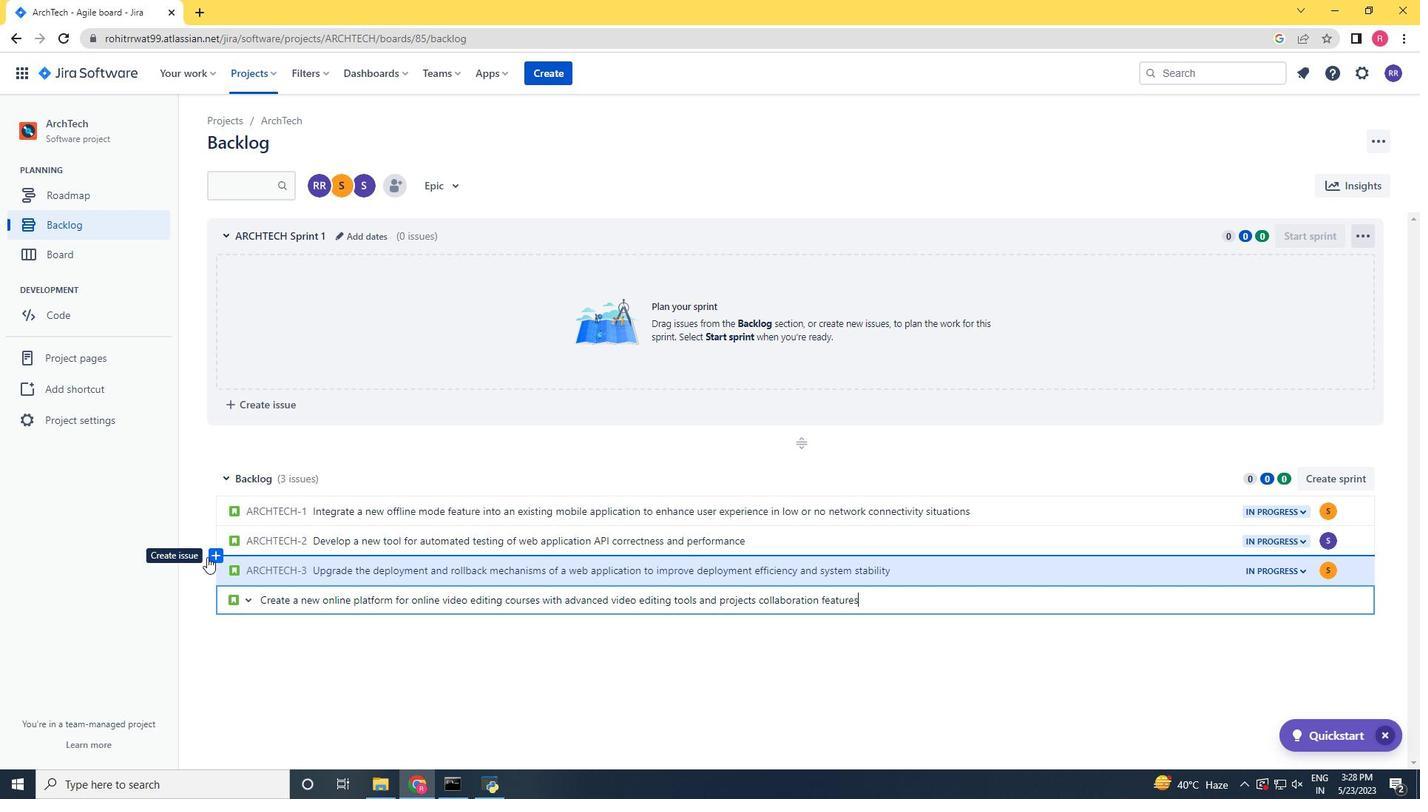 
Action: Mouse moved to (1328, 597)
Screenshot: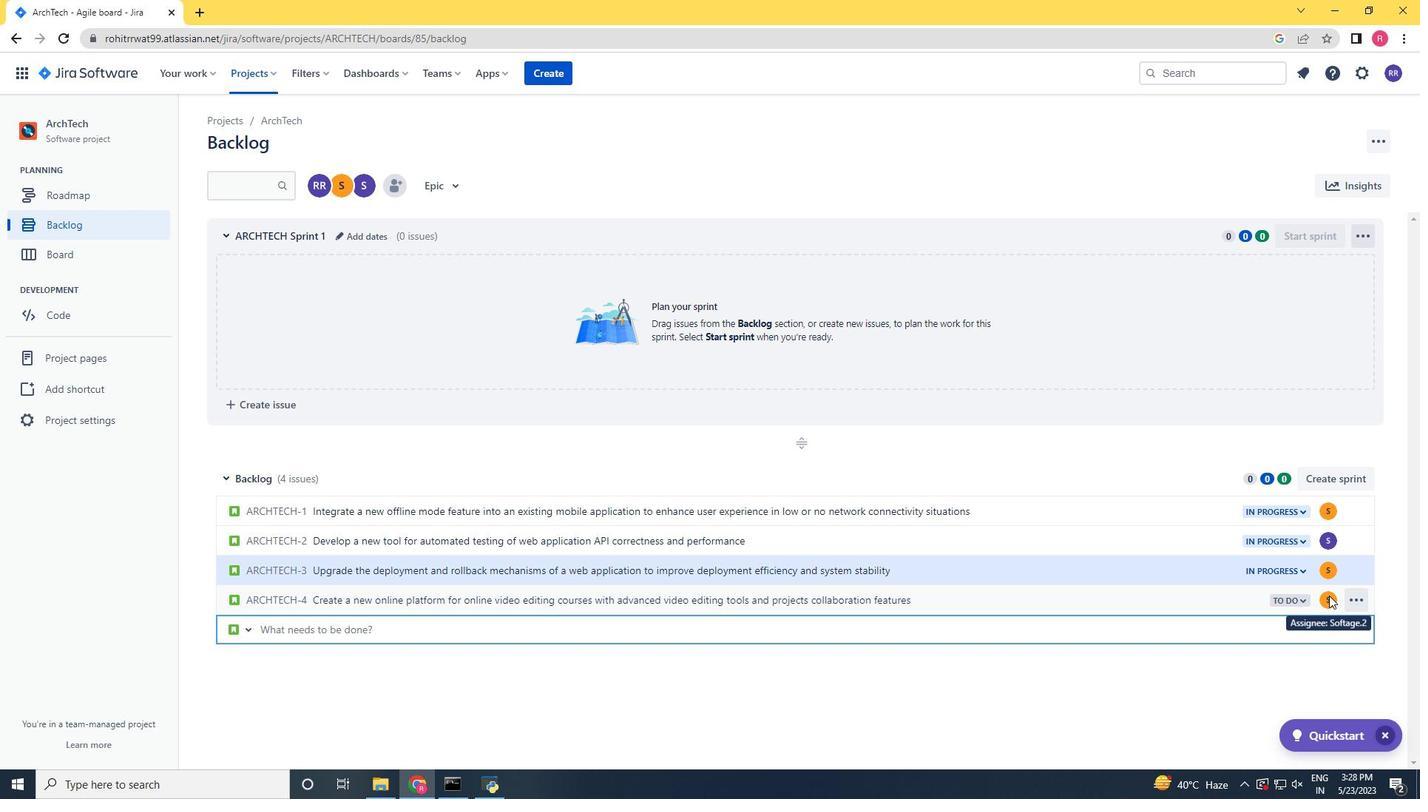 
Action: Mouse pressed left at (1328, 597)
Screenshot: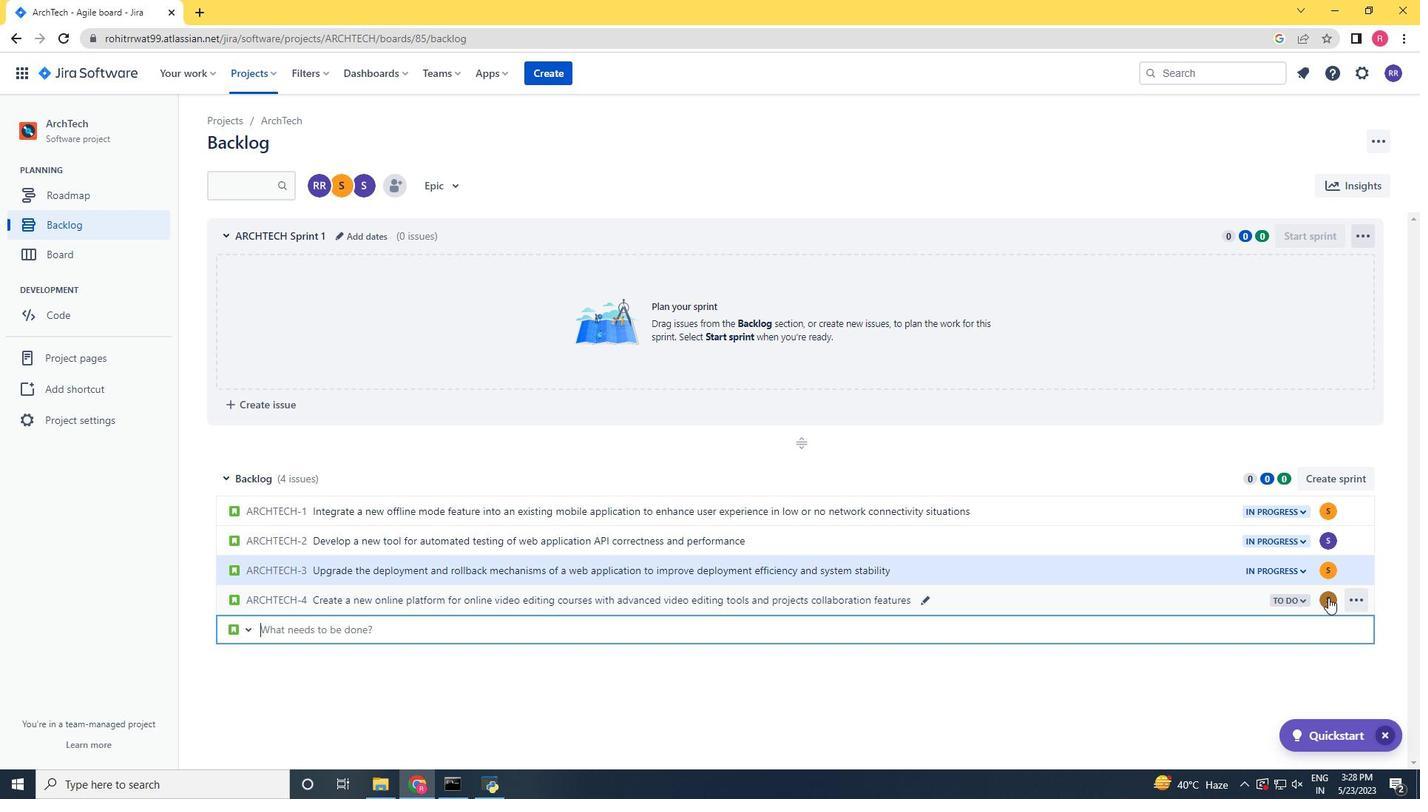 
Action: Key pressed softage.3
Screenshot: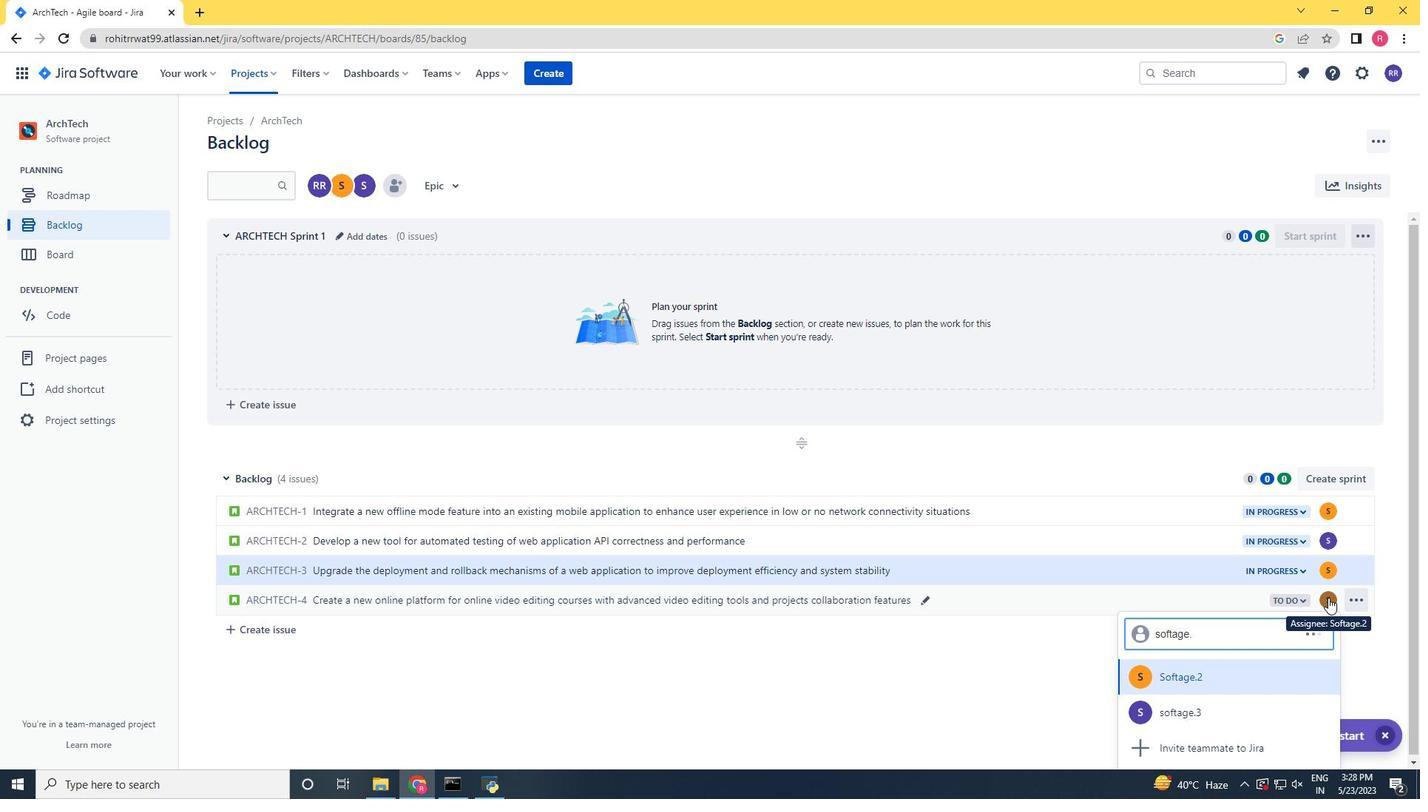 
Action: Mouse moved to (1213, 678)
Screenshot: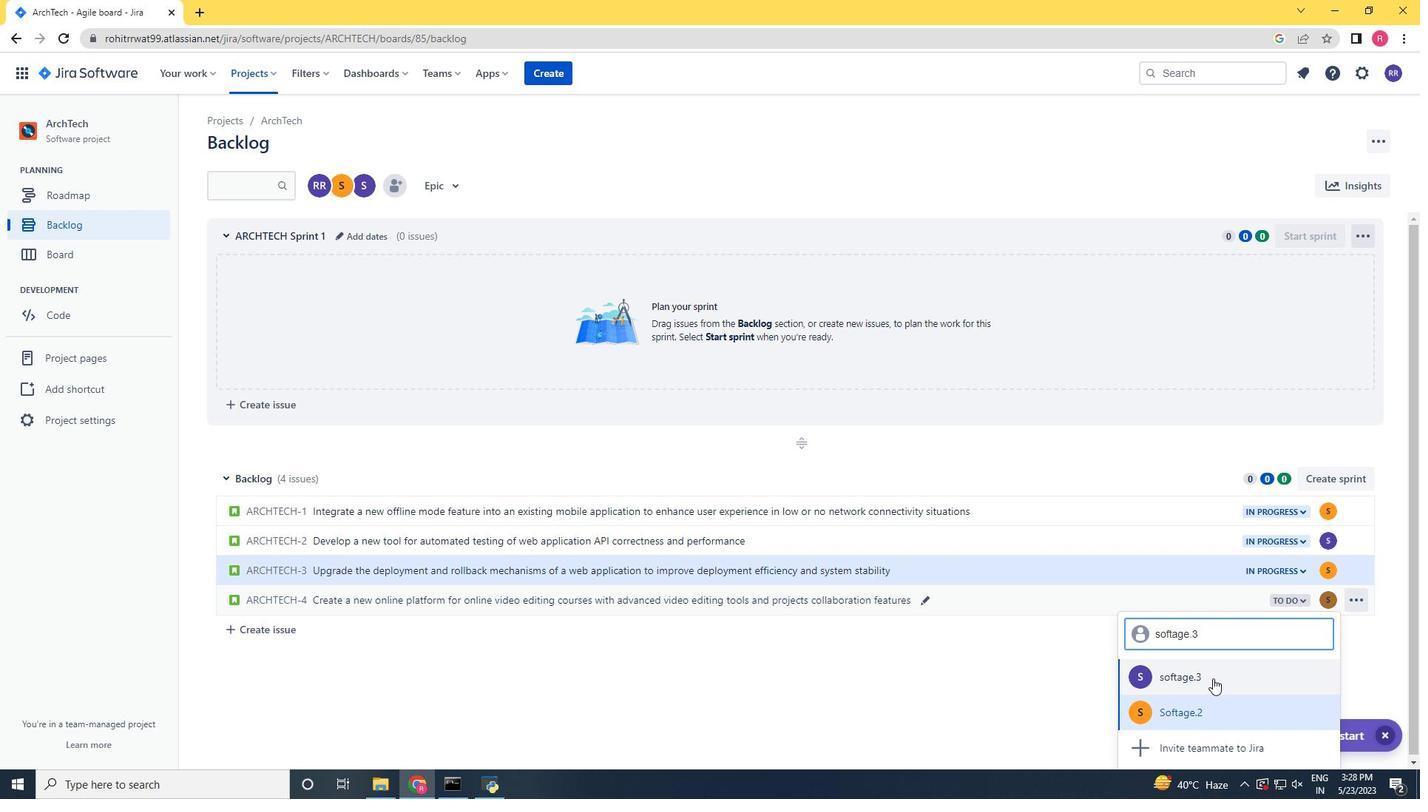 
Action: Mouse pressed left at (1213, 678)
Screenshot: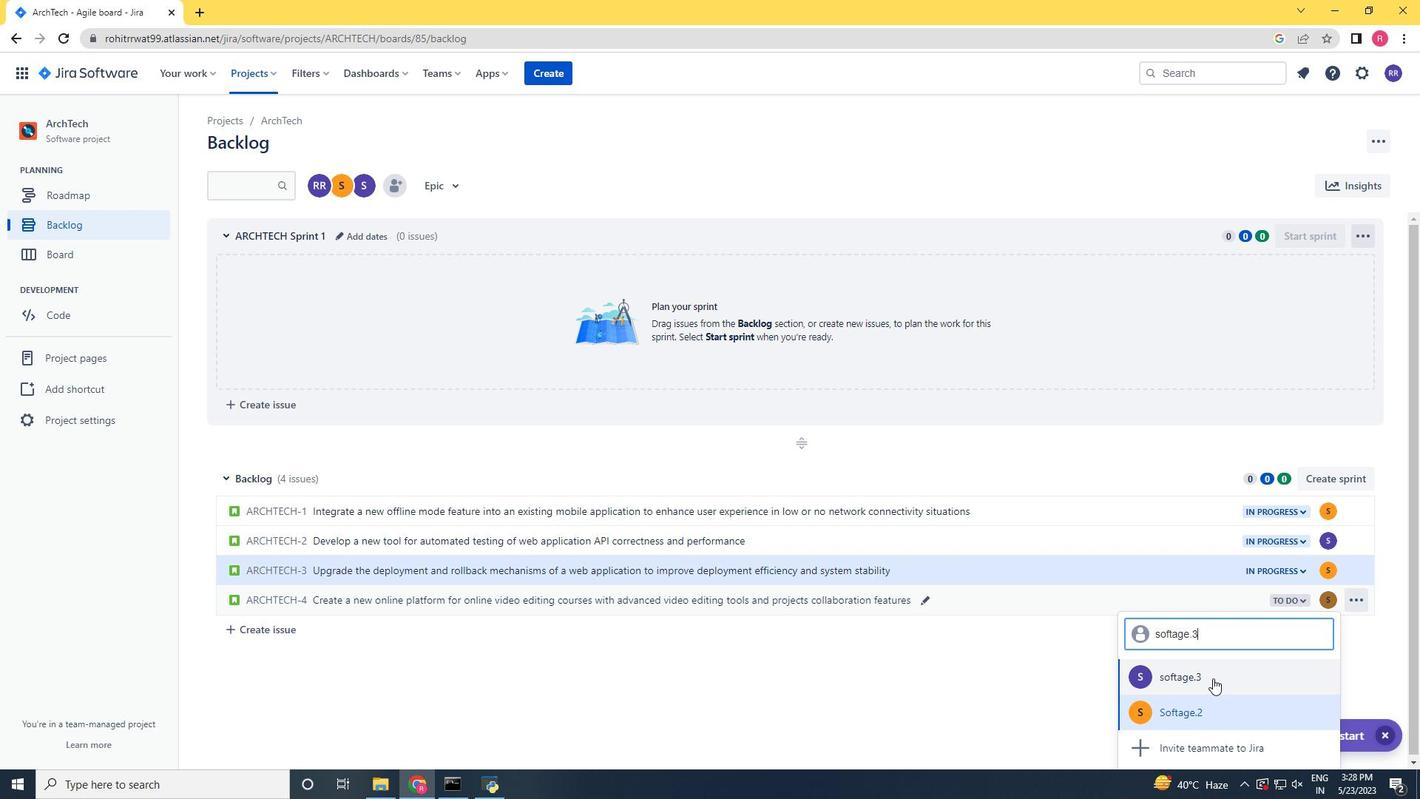 
Action: Mouse moved to (1276, 597)
Screenshot: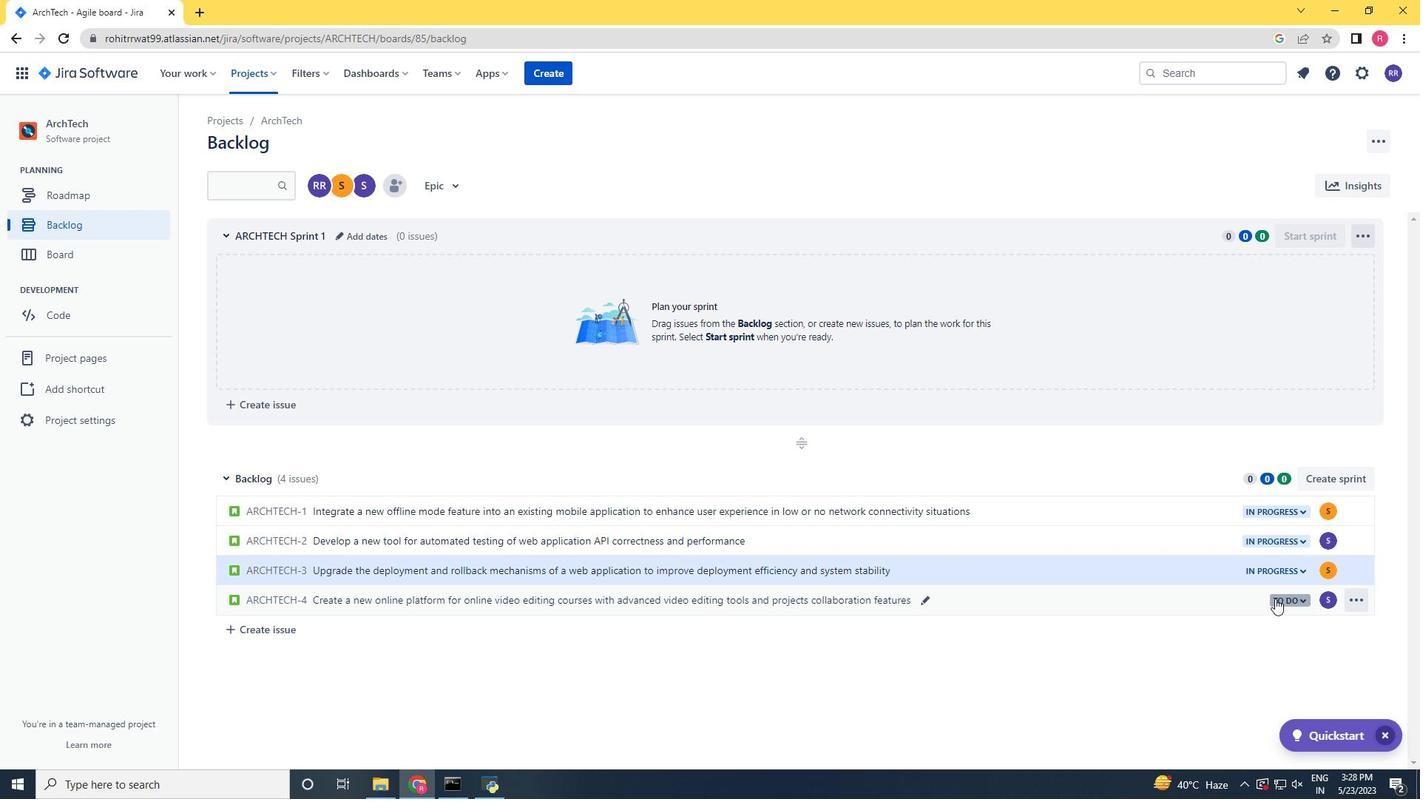 
Action: Mouse pressed left at (1276, 597)
Screenshot: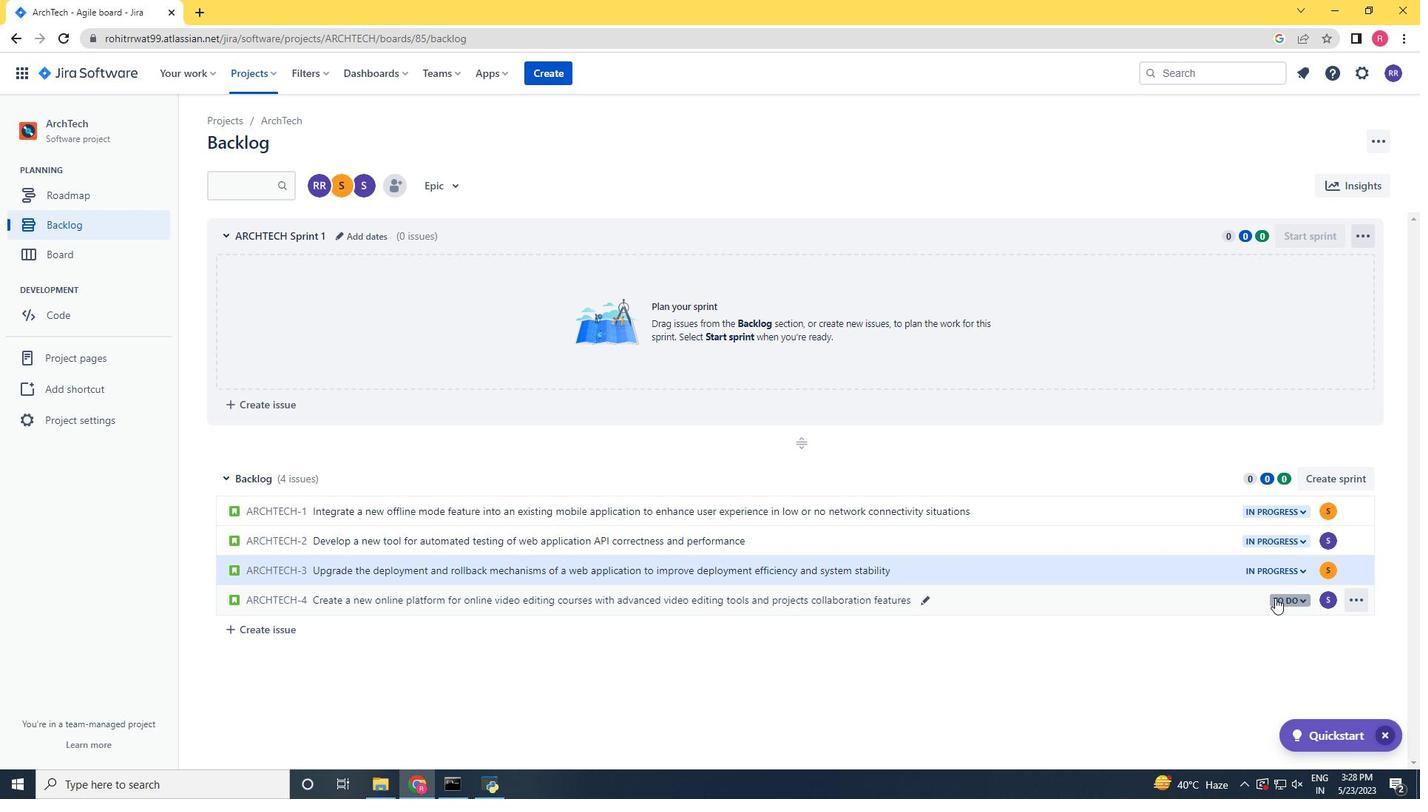 
Action: Mouse moved to (1205, 628)
Screenshot: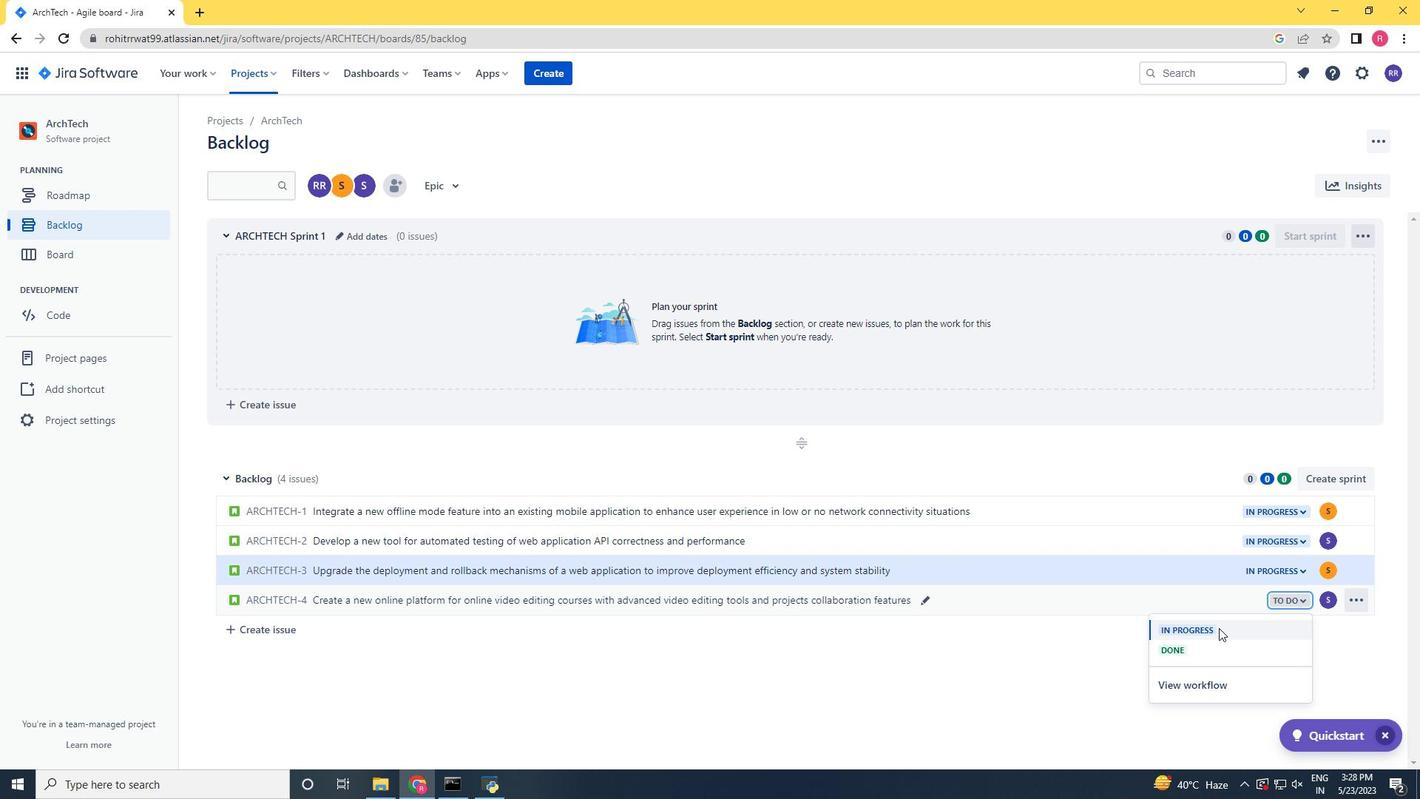 
Action: Mouse pressed left at (1205, 628)
Screenshot: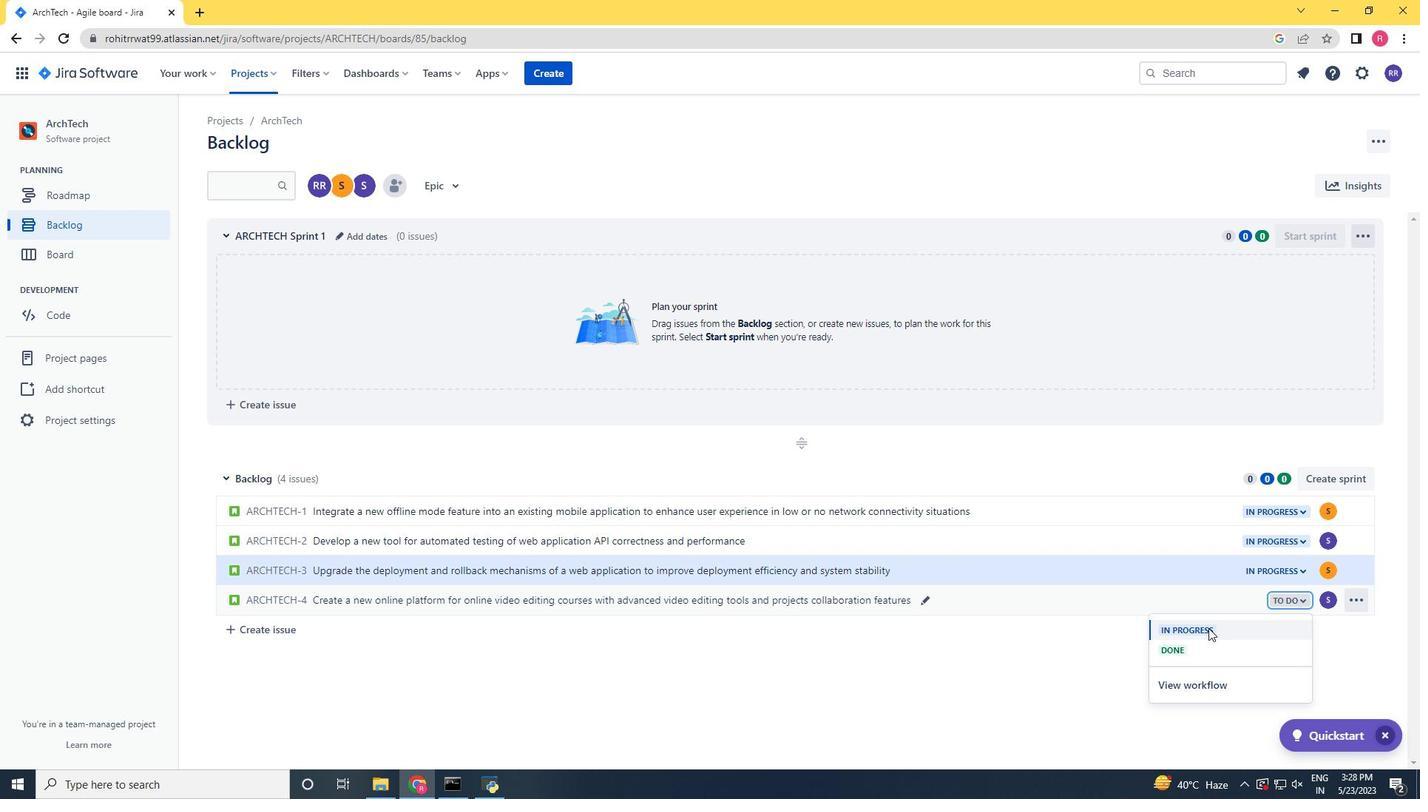 
